 Task: Find connections with filter location Piraeus with filter topic #marketing with filter profile language French with filter current company InfoBeans with filter school PES College of Engineering, Mandya with filter industry Communications Equipment Manufacturing with filter service category Nature Photography with filter keywords title Nurse Practitioner
Action: Mouse moved to (270, 187)
Screenshot: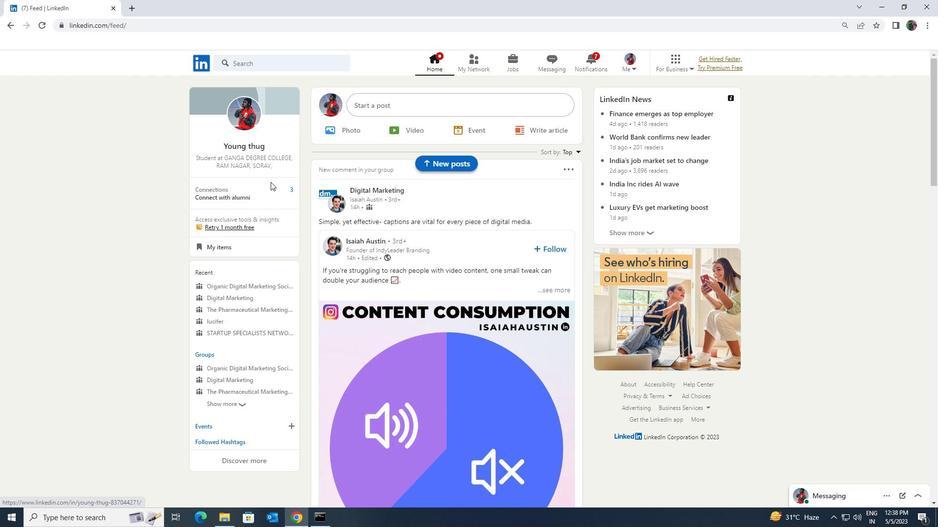 
Action: Mouse pressed left at (270, 187)
Screenshot: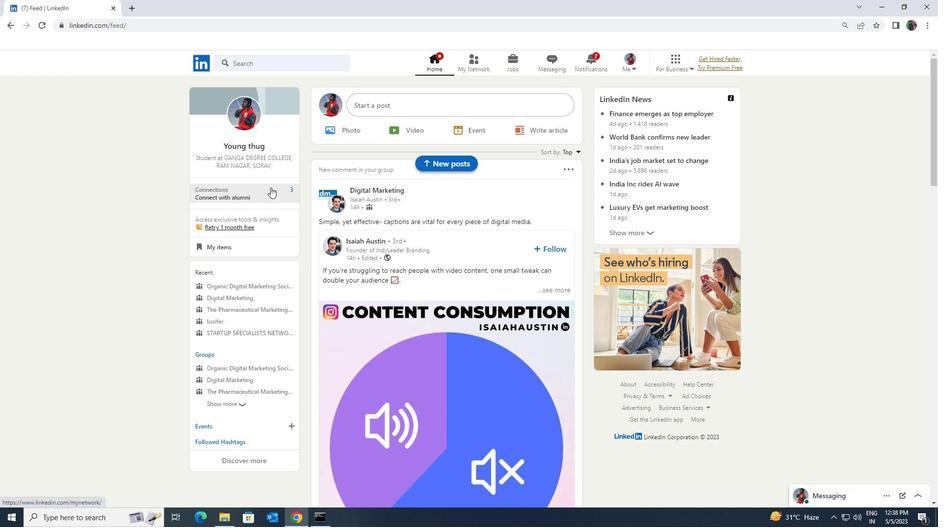 
Action: Mouse moved to (286, 118)
Screenshot: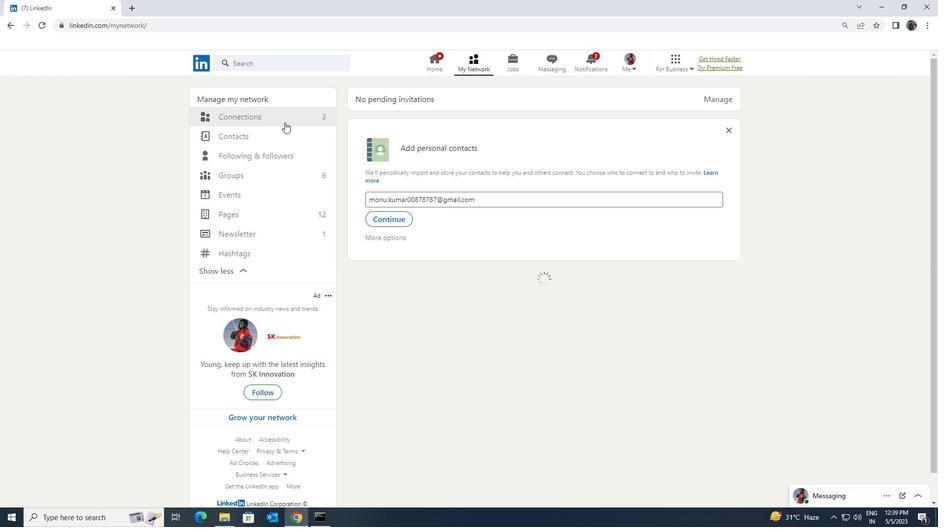 
Action: Mouse pressed left at (286, 118)
Screenshot: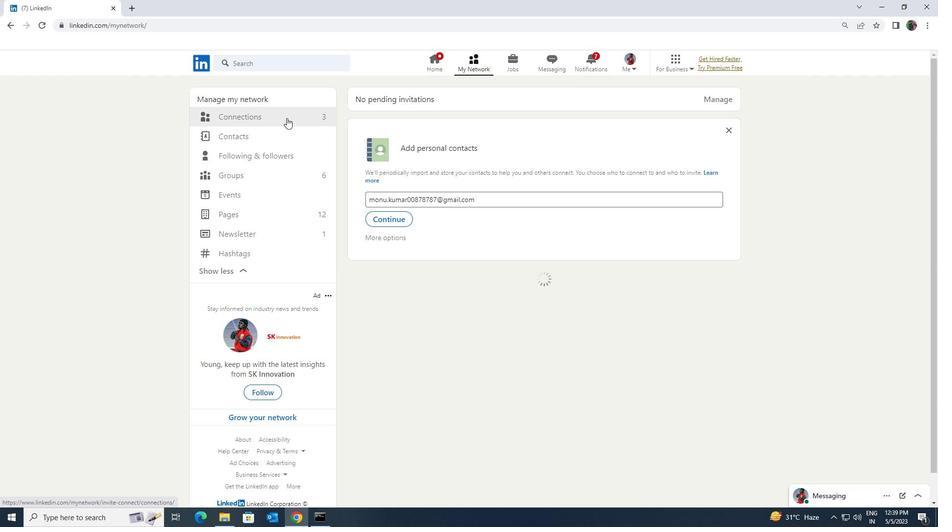 
Action: Mouse moved to (519, 118)
Screenshot: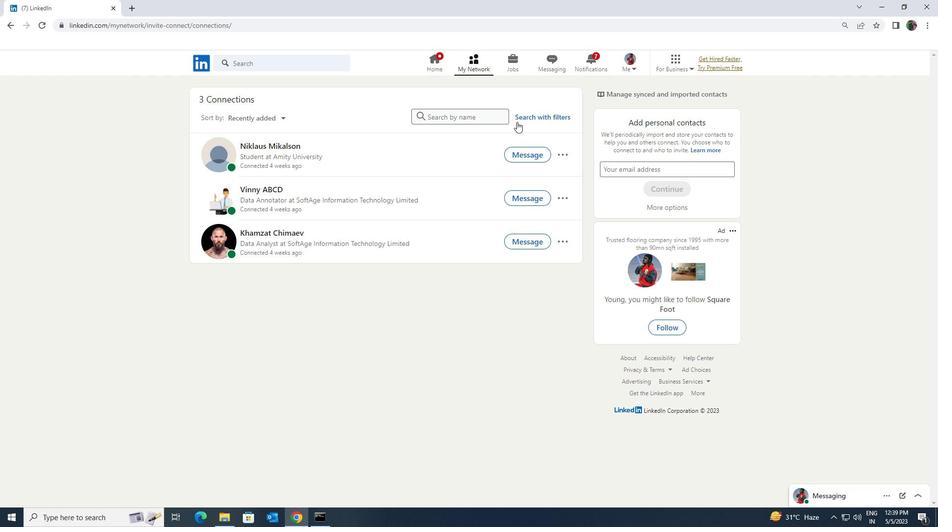 
Action: Mouse pressed left at (519, 118)
Screenshot: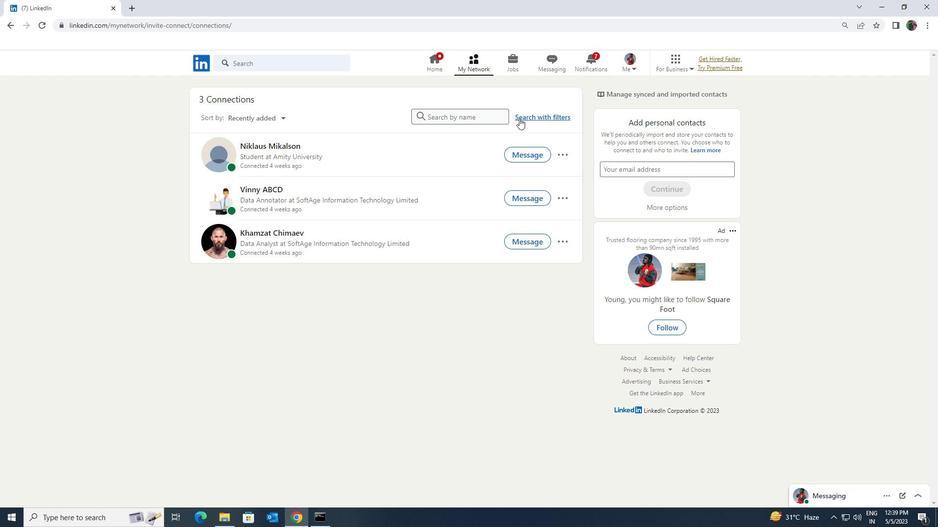 
Action: Mouse moved to (500, 91)
Screenshot: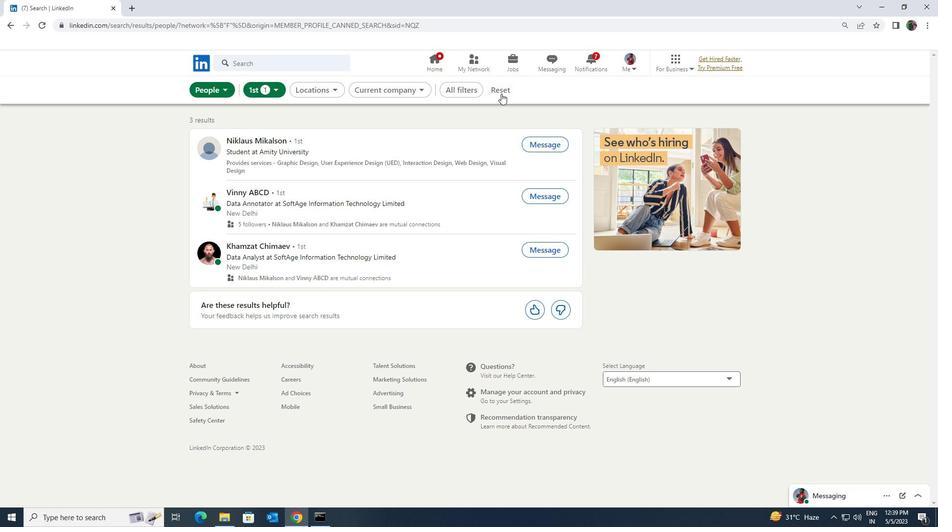 
Action: Mouse pressed left at (500, 91)
Screenshot: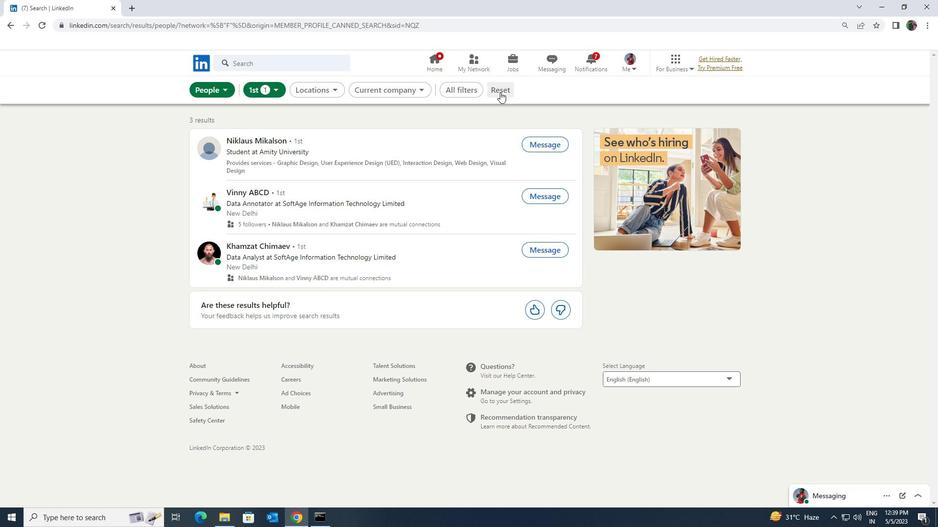 
Action: Mouse moved to (490, 88)
Screenshot: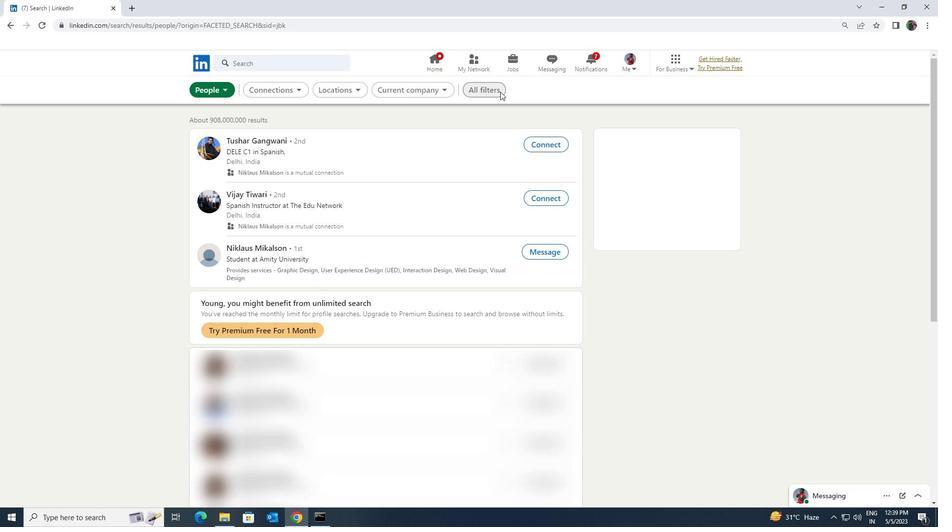 
Action: Mouse pressed left at (490, 88)
Screenshot: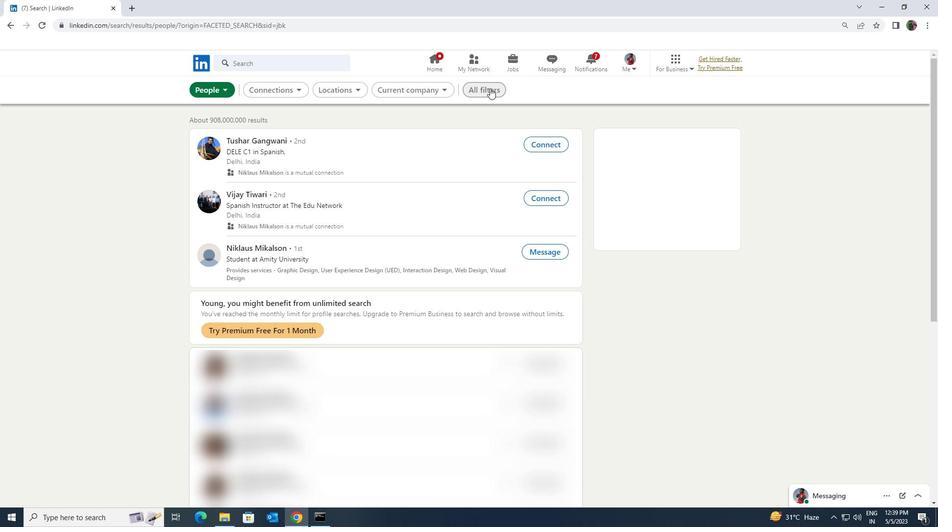 
Action: Mouse moved to (818, 385)
Screenshot: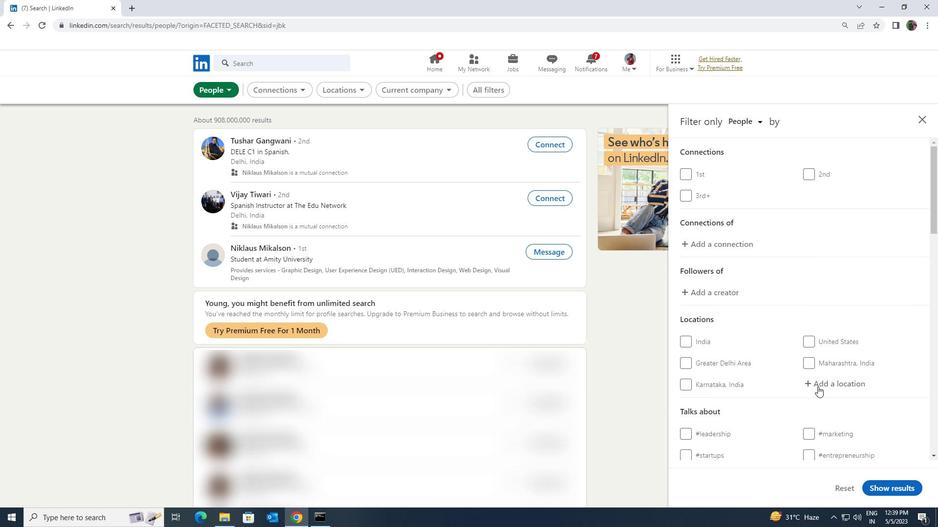 
Action: Mouse pressed left at (818, 385)
Screenshot: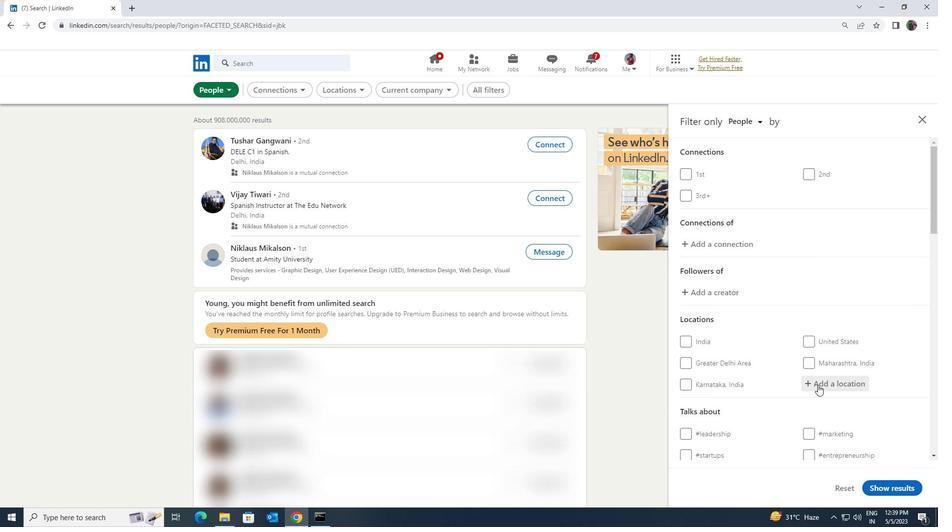 
Action: Key pressed <Key.shift><Key.shift><Key.shift><Key.shift>PIRAEU
Screenshot: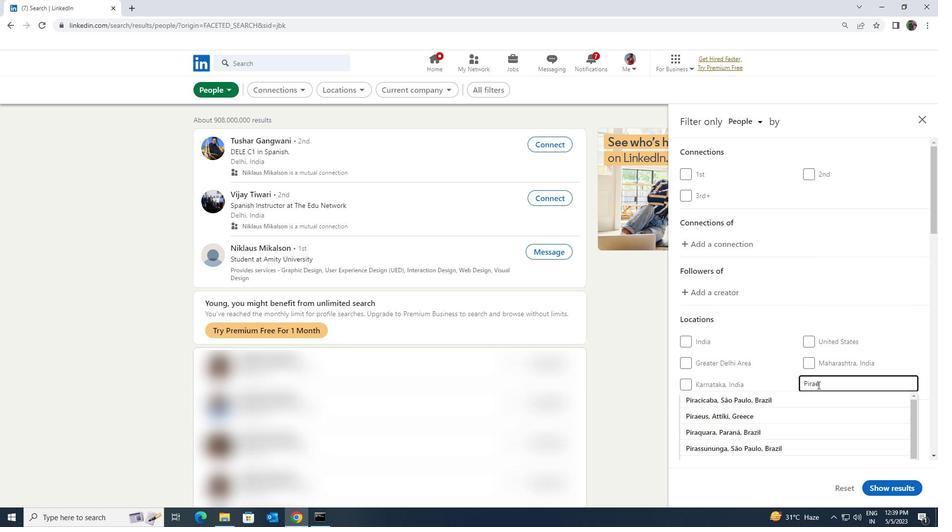 
Action: Mouse moved to (813, 395)
Screenshot: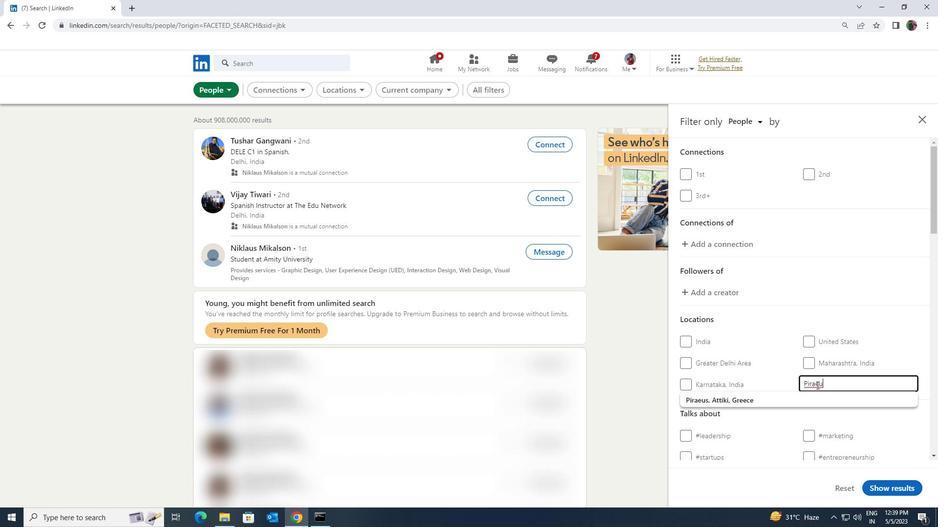 
Action: Mouse pressed left at (813, 395)
Screenshot: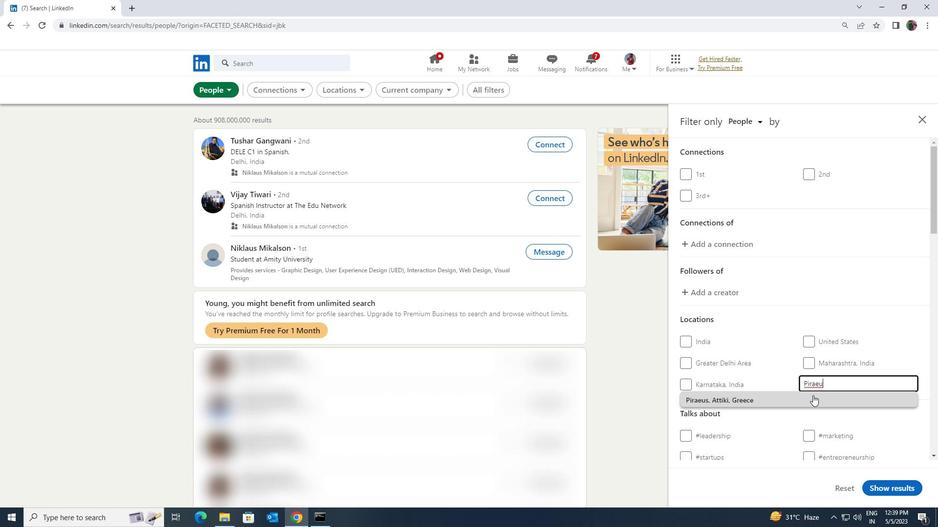 
Action: Mouse scrolled (813, 395) with delta (0, 0)
Screenshot: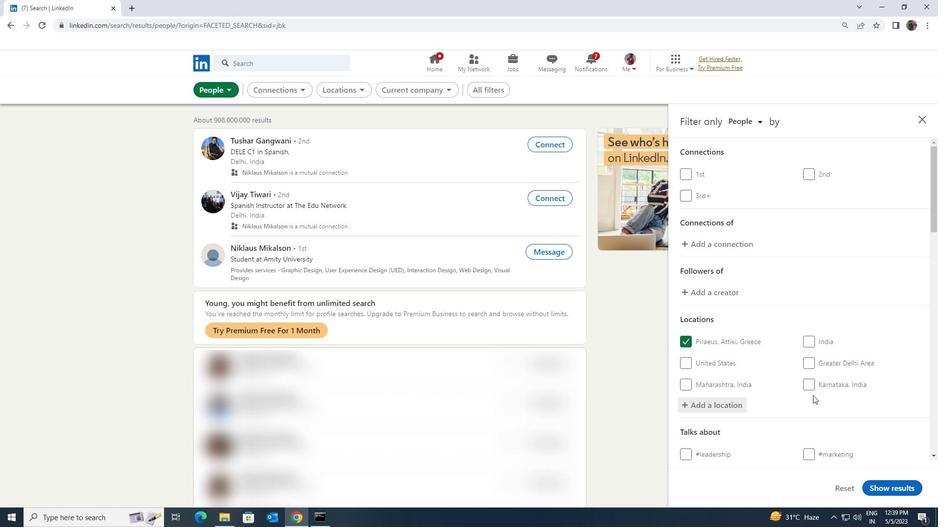 
Action: Mouse scrolled (813, 395) with delta (0, 0)
Screenshot: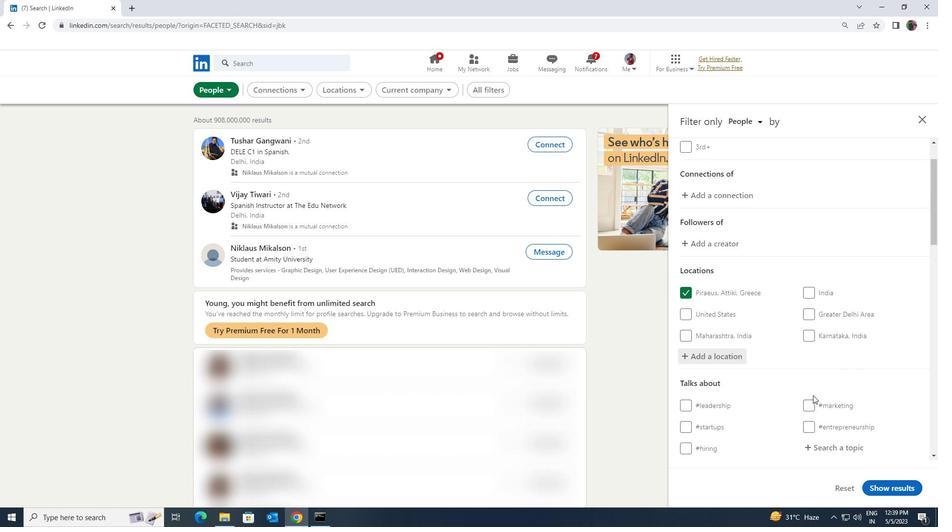 
Action: Mouse moved to (812, 394)
Screenshot: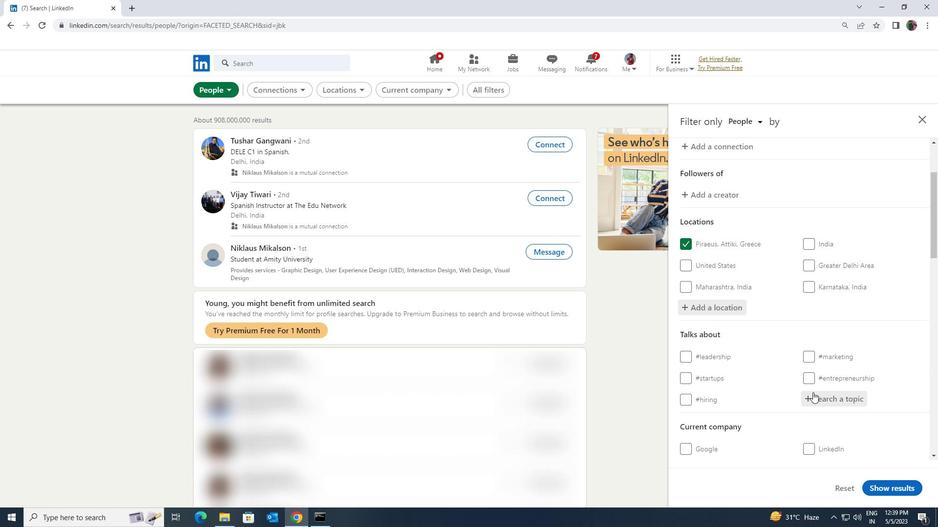 
Action: Mouse pressed left at (812, 394)
Screenshot: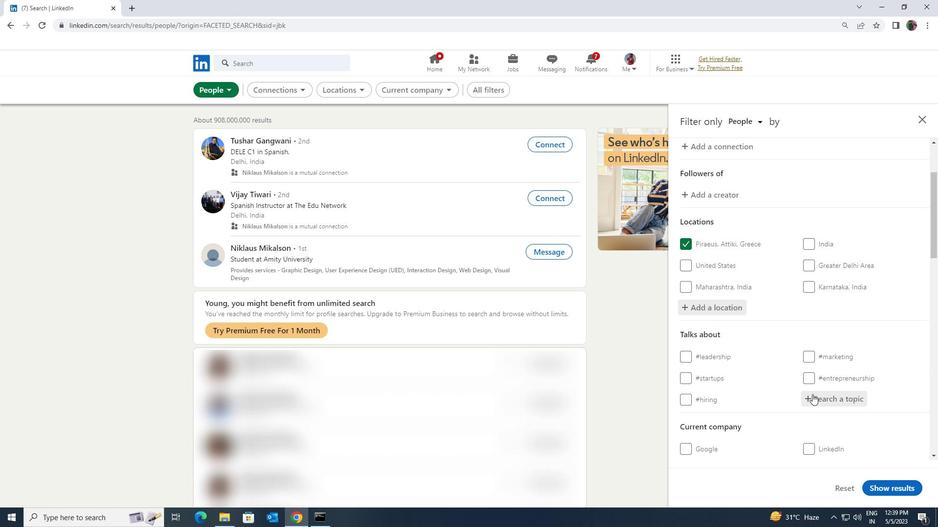 
Action: Key pressed <Key.shift><Key.shift>MARKETING
Screenshot: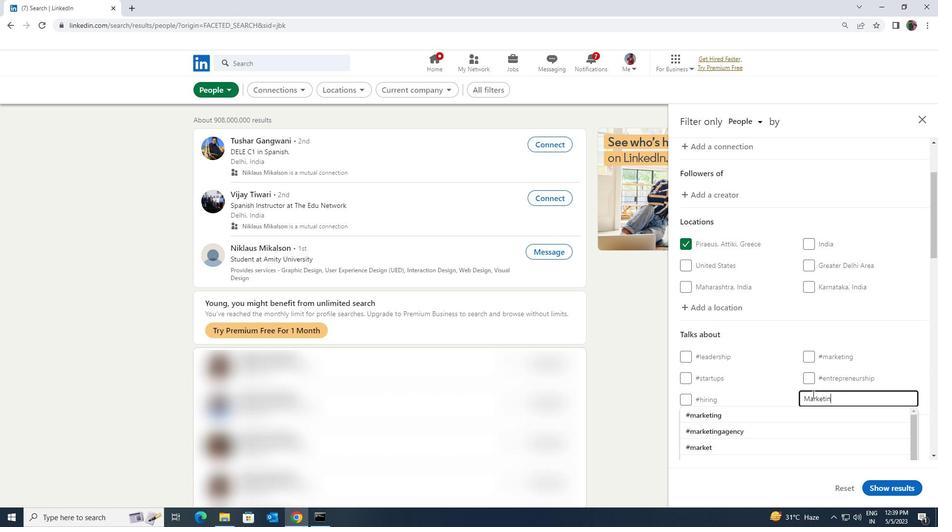 
Action: Mouse moved to (810, 409)
Screenshot: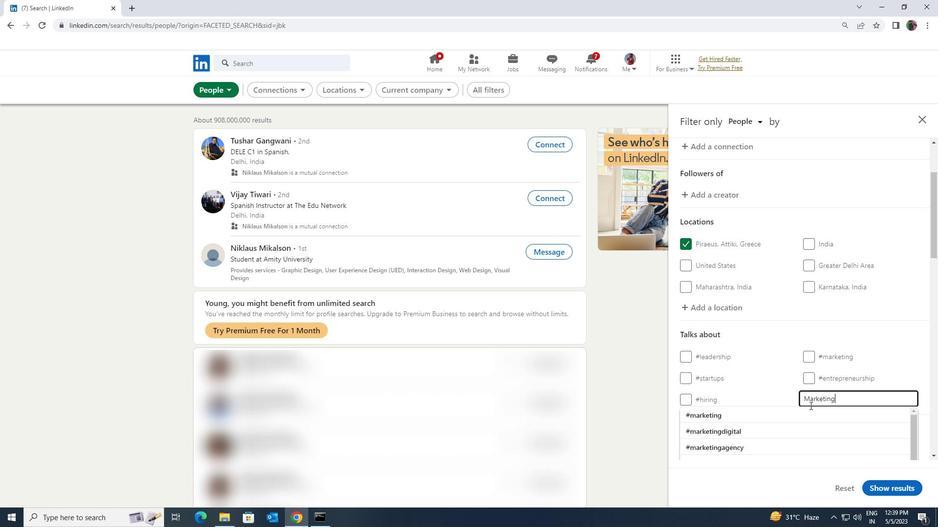 
Action: Mouse pressed left at (810, 409)
Screenshot: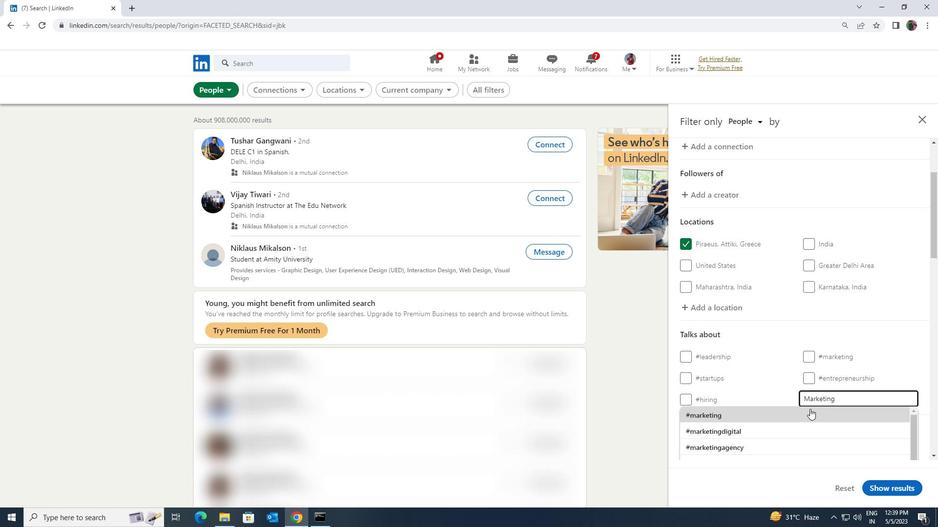 
Action: Mouse scrolled (810, 409) with delta (0, 0)
Screenshot: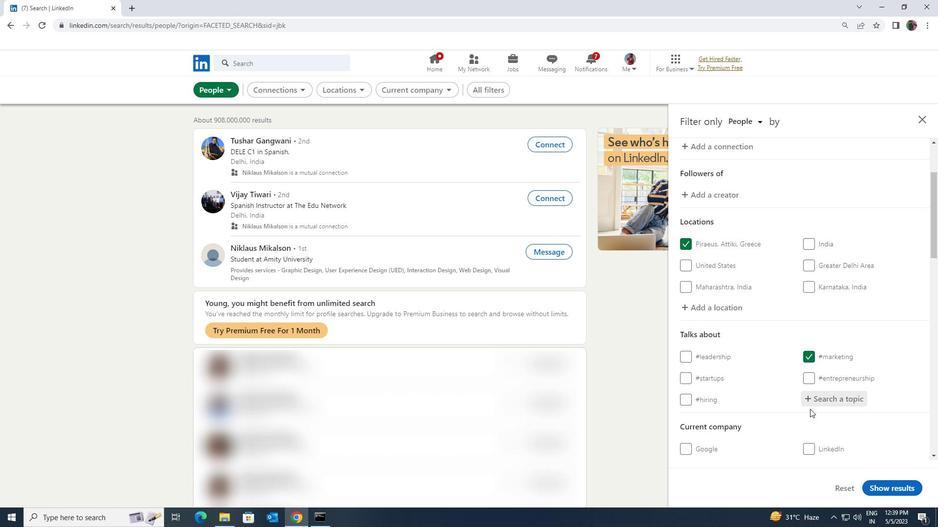 
Action: Mouse scrolled (810, 409) with delta (0, 0)
Screenshot: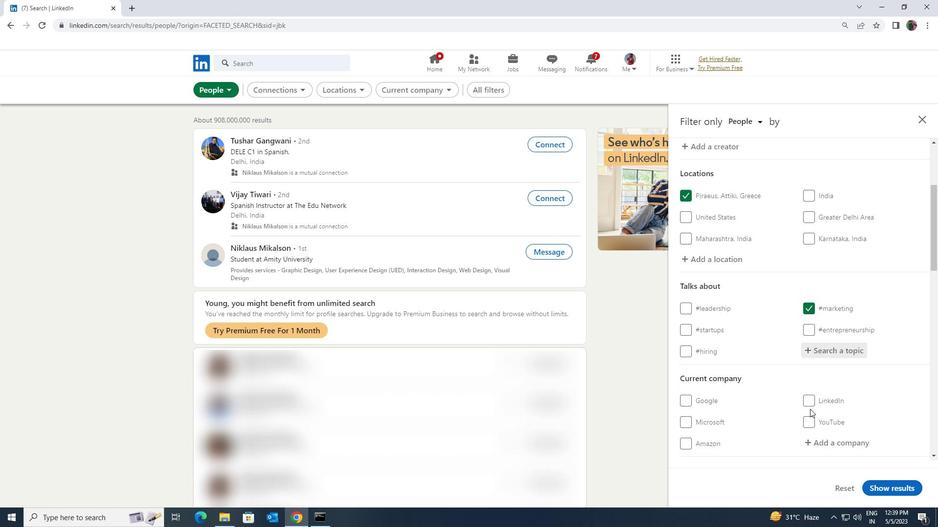 
Action: Mouse scrolled (810, 409) with delta (0, 0)
Screenshot: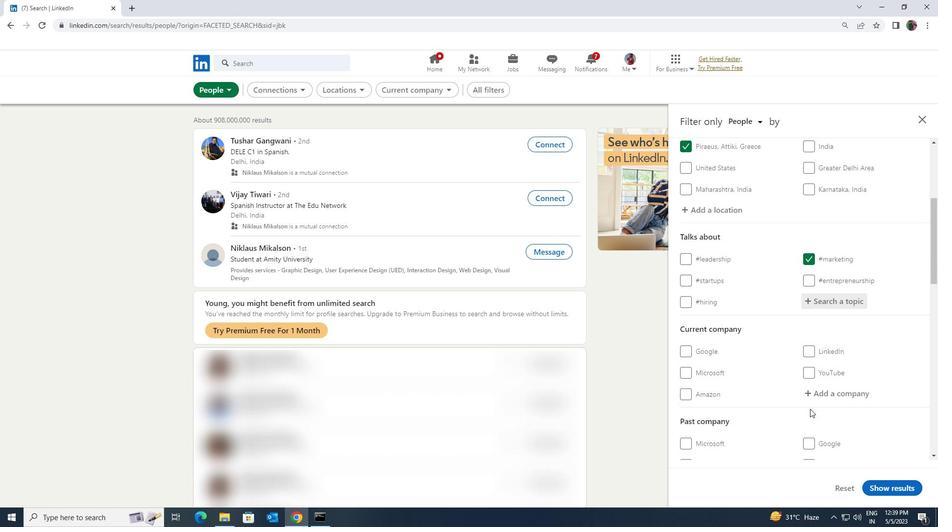 
Action: Mouse scrolled (810, 409) with delta (0, 0)
Screenshot: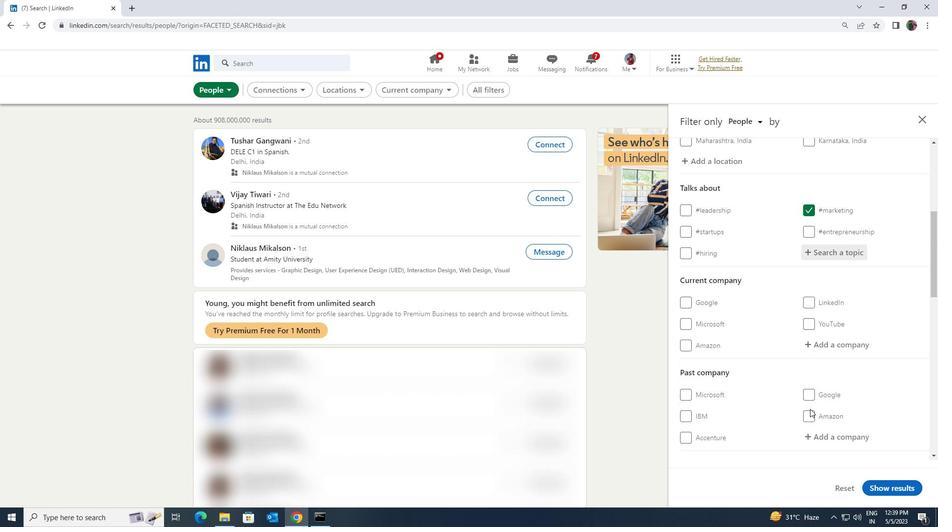 
Action: Mouse scrolled (810, 409) with delta (0, 0)
Screenshot: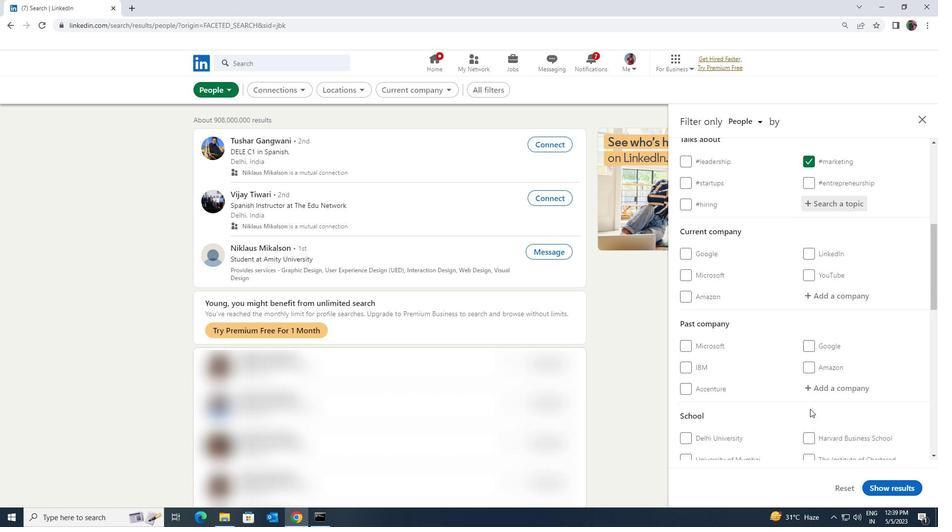 
Action: Mouse scrolled (810, 409) with delta (0, 0)
Screenshot: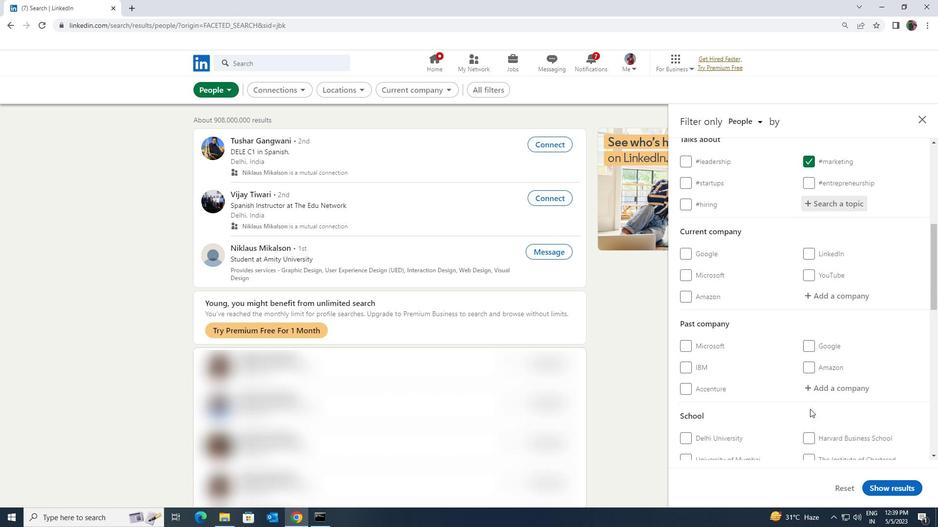 
Action: Mouse scrolled (810, 409) with delta (0, 0)
Screenshot: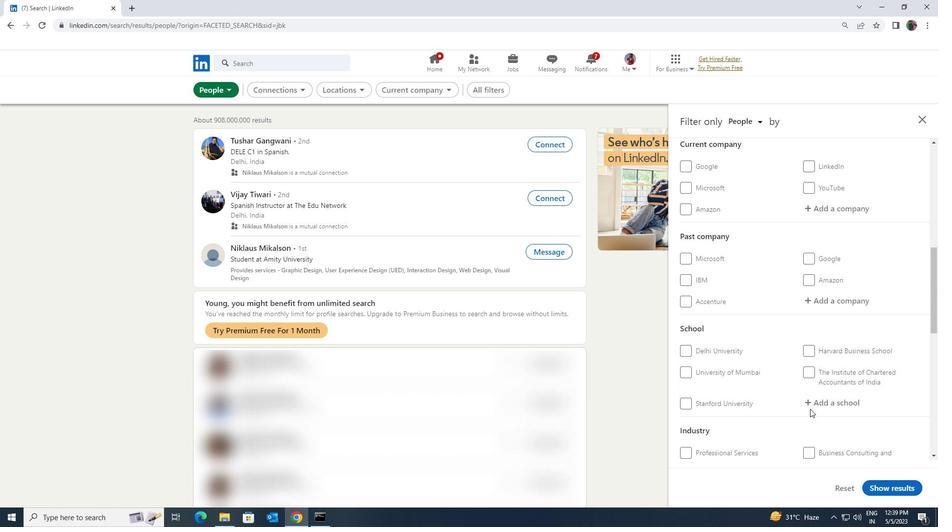 
Action: Mouse scrolled (810, 409) with delta (0, 0)
Screenshot: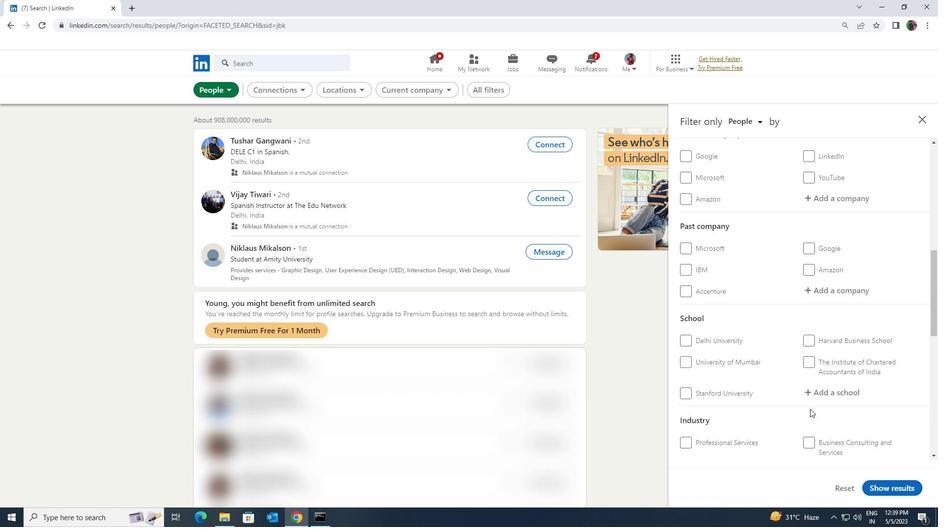 
Action: Mouse scrolled (810, 409) with delta (0, 0)
Screenshot: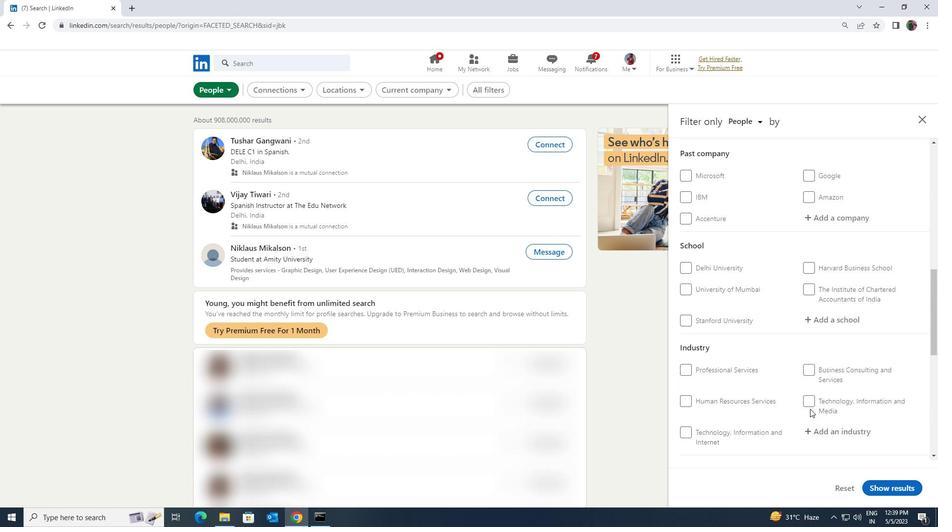 
Action: Mouse moved to (809, 414)
Screenshot: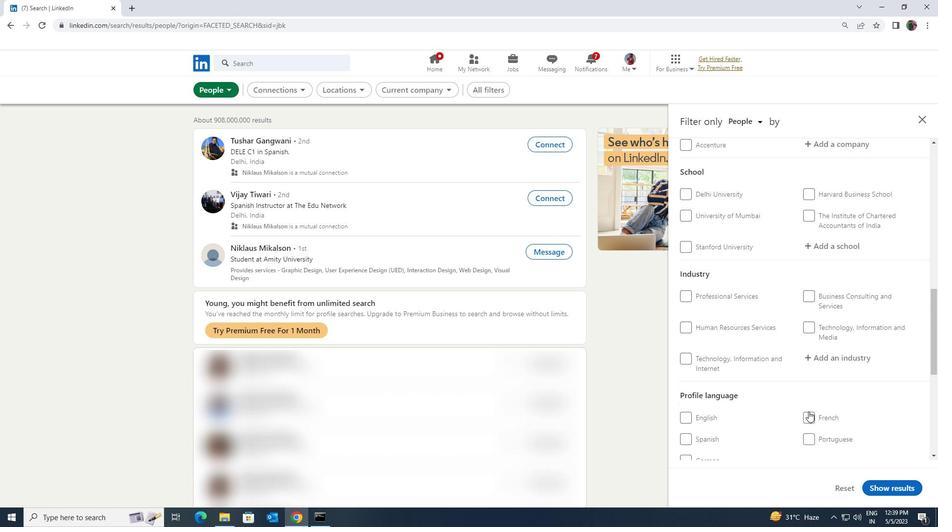 
Action: Mouse pressed left at (809, 414)
Screenshot: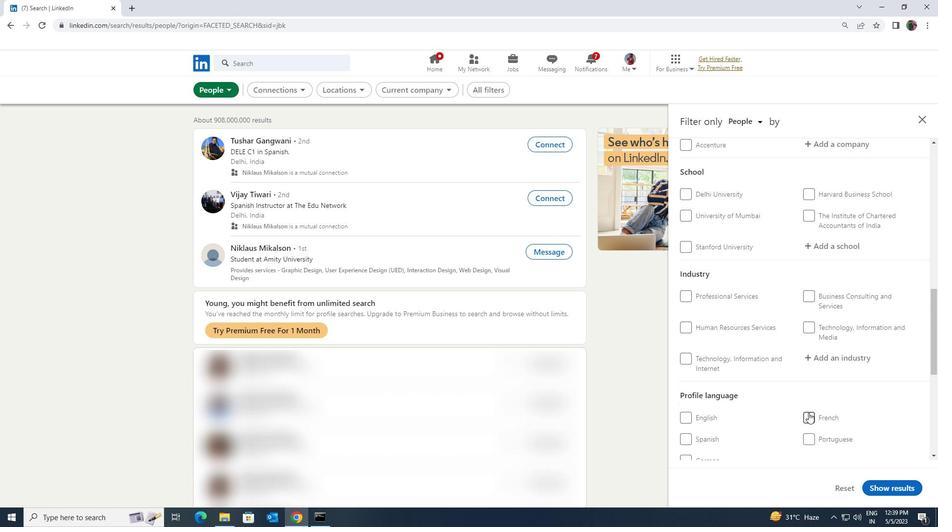 
Action: Mouse scrolled (809, 414) with delta (0, 0)
Screenshot: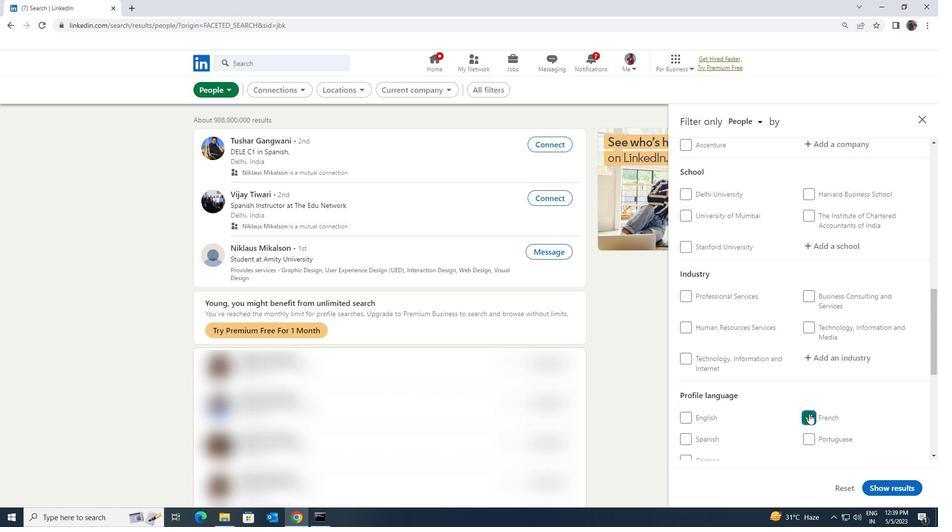 
Action: Mouse scrolled (809, 414) with delta (0, 0)
Screenshot: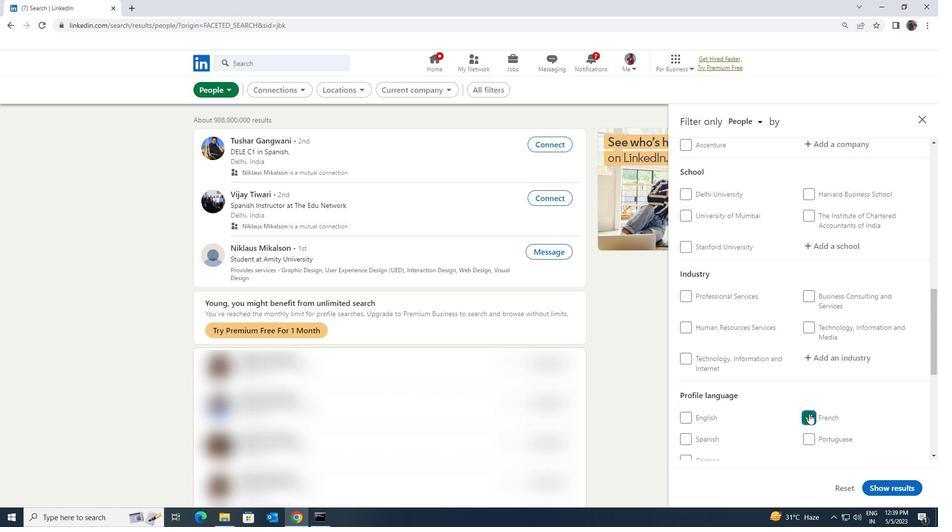 
Action: Mouse scrolled (809, 414) with delta (0, 0)
Screenshot: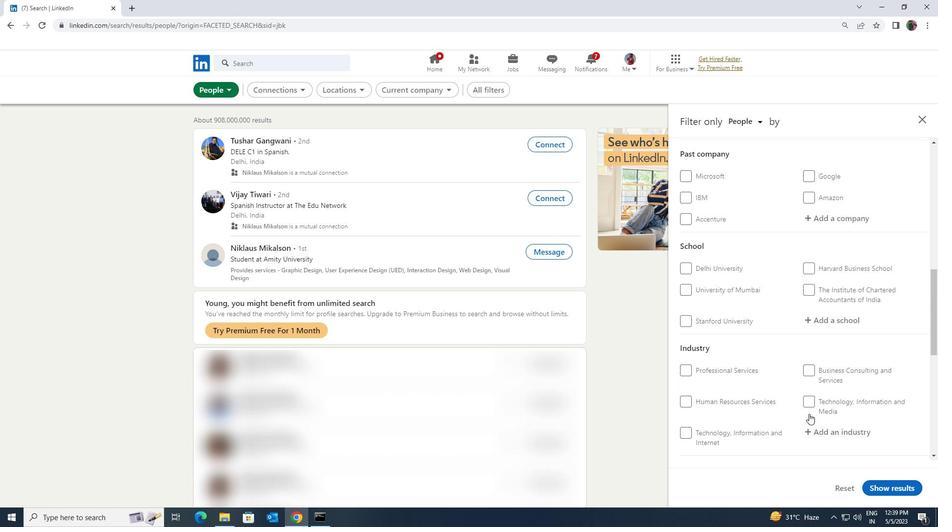 
Action: Mouse scrolled (809, 414) with delta (0, 0)
Screenshot: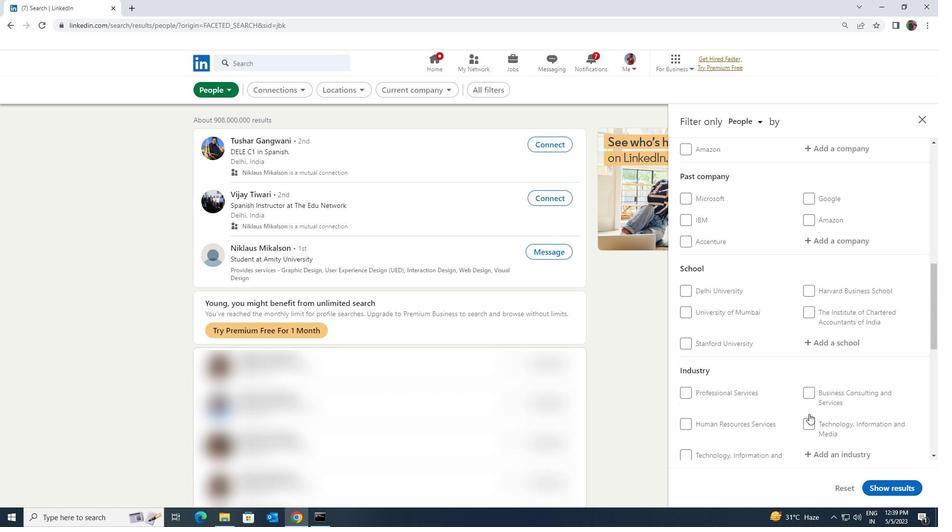 
Action: Mouse scrolled (809, 414) with delta (0, 0)
Screenshot: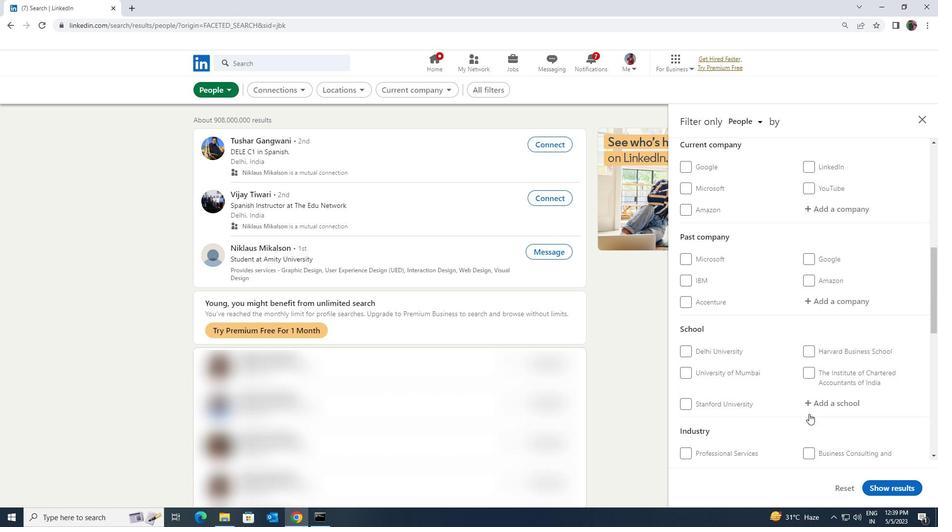 
Action: Mouse scrolled (809, 414) with delta (0, 0)
Screenshot: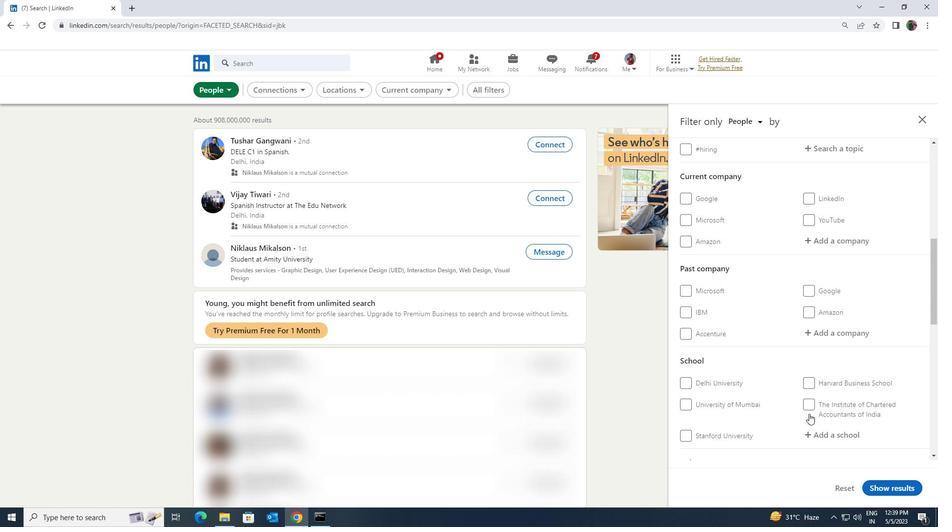 
Action: Mouse scrolled (809, 414) with delta (0, 0)
Screenshot: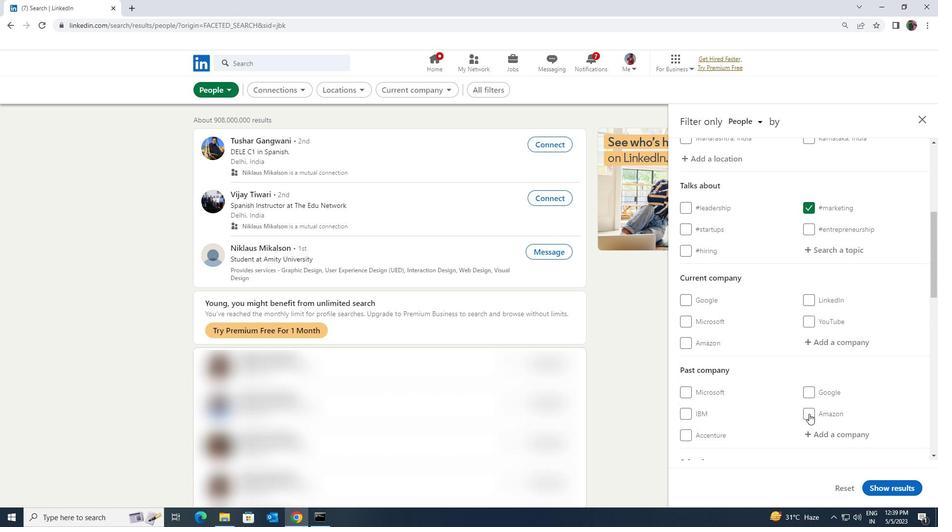 
Action: Mouse scrolled (809, 414) with delta (0, 0)
Screenshot: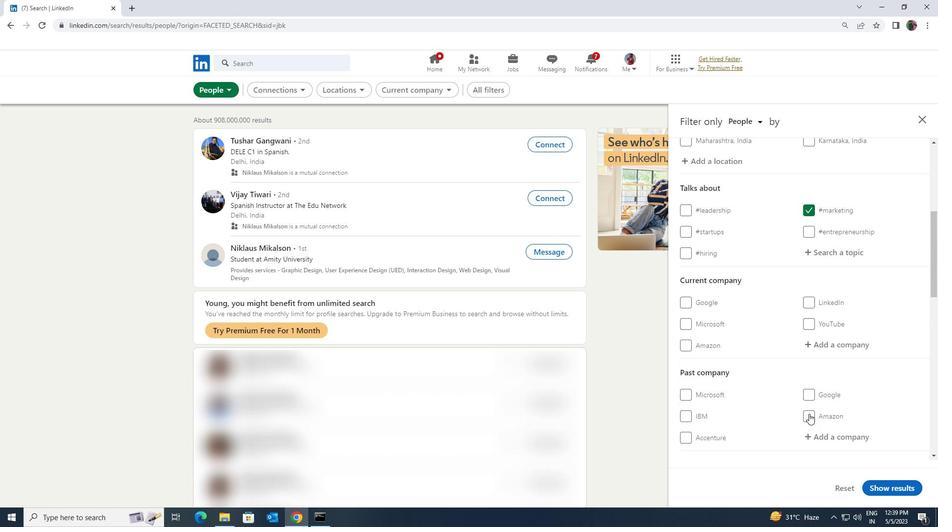 
Action: Mouse scrolled (809, 413) with delta (0, 0)
Screenshot: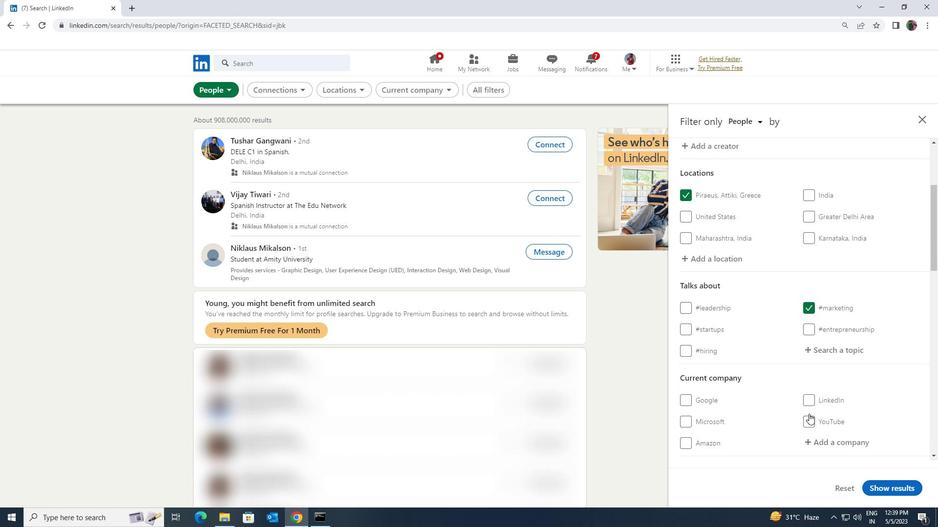 
Action: Mouse moved to (816, 396)
Screenshot: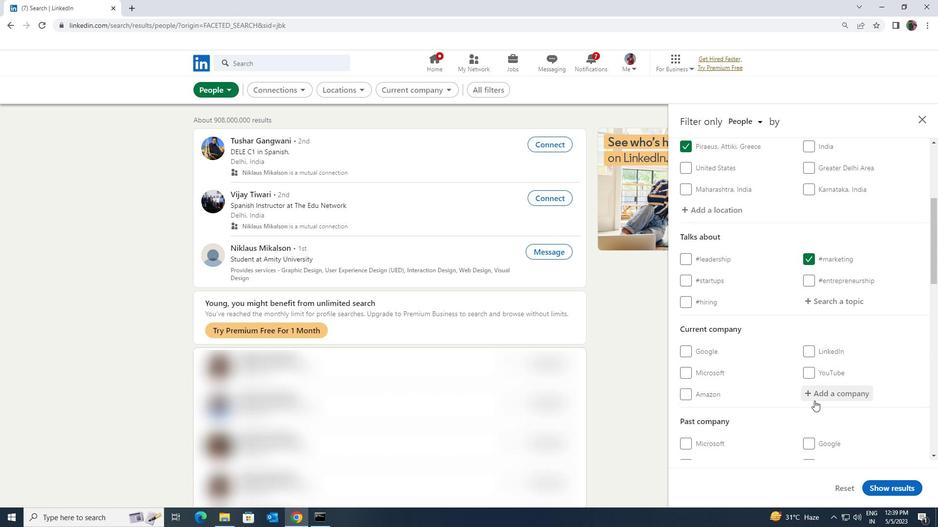 
Action: Mouse pressed left at (816, 396)
Screenshot: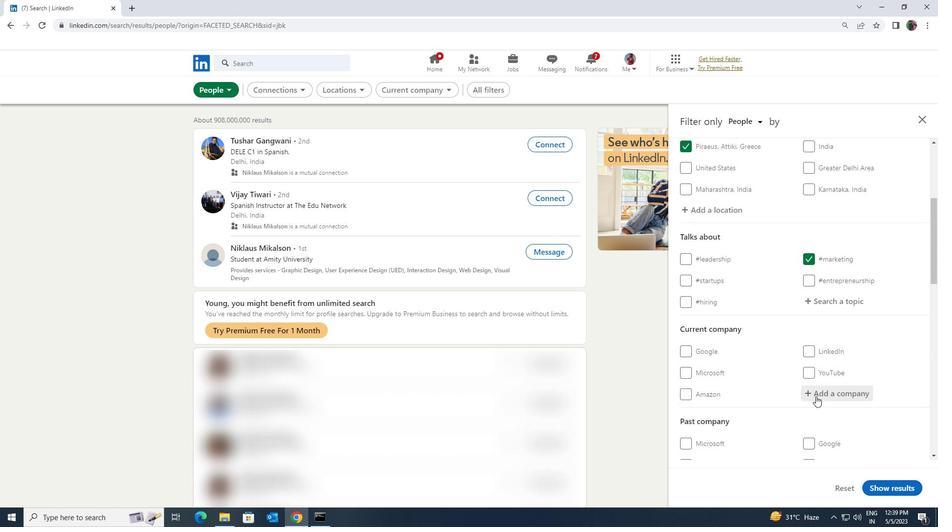 
Action: Mouse moved to (816, 396)
Screenshot: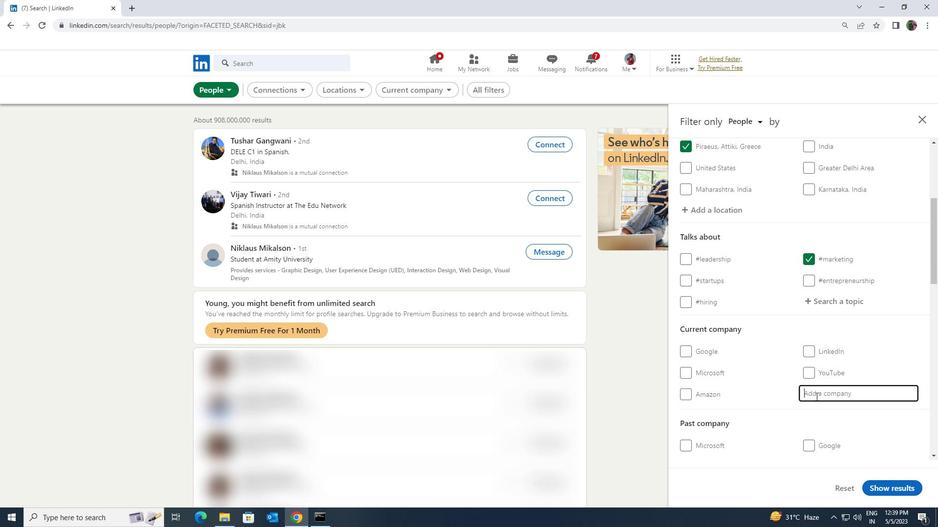 
Action: Key pressed <Key.shift><Key.shift><Key.shift><Key.shift><Key.shift><Key.shift><Key.shift><Key.shift><Key.shift>INFO<Key.shift>BEANS
Screenshot: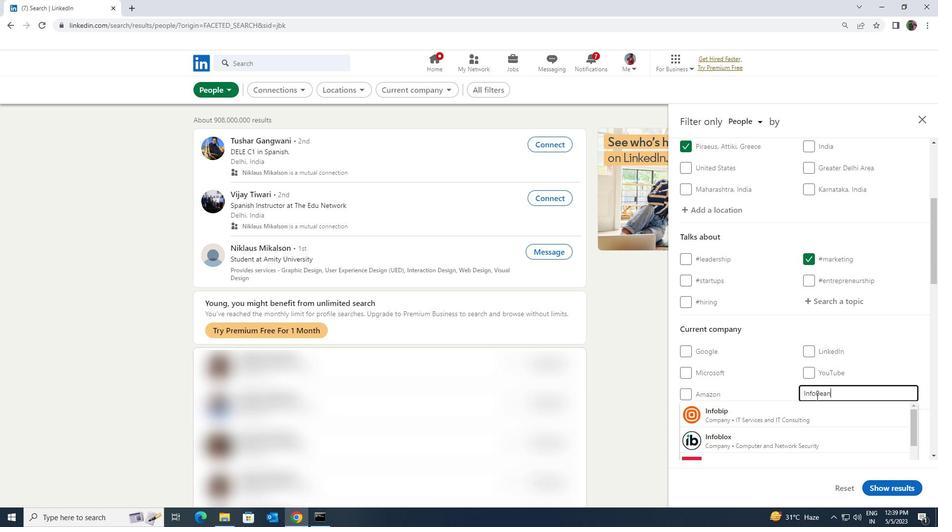 
Action: Mouse moved to (814, 405)
Screenshot: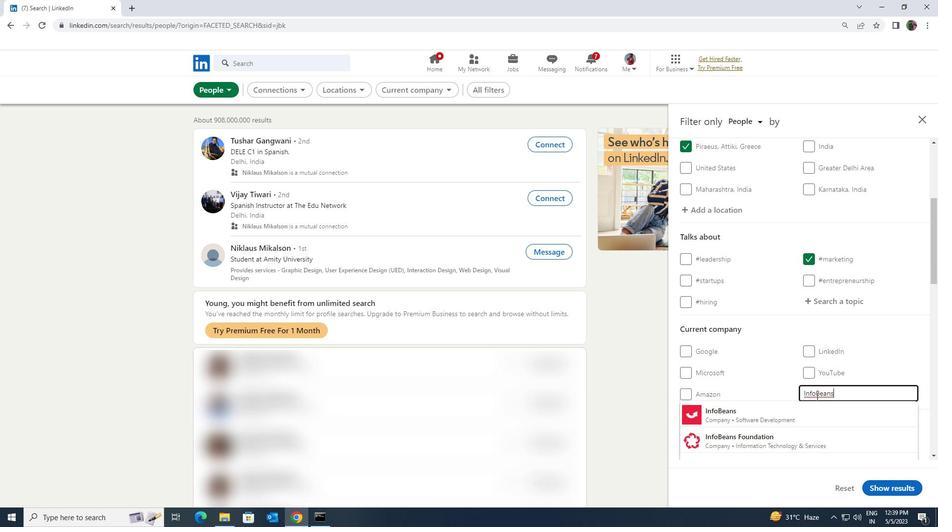 
Action: Mouse pressed left at (814, 405)
Screenshot: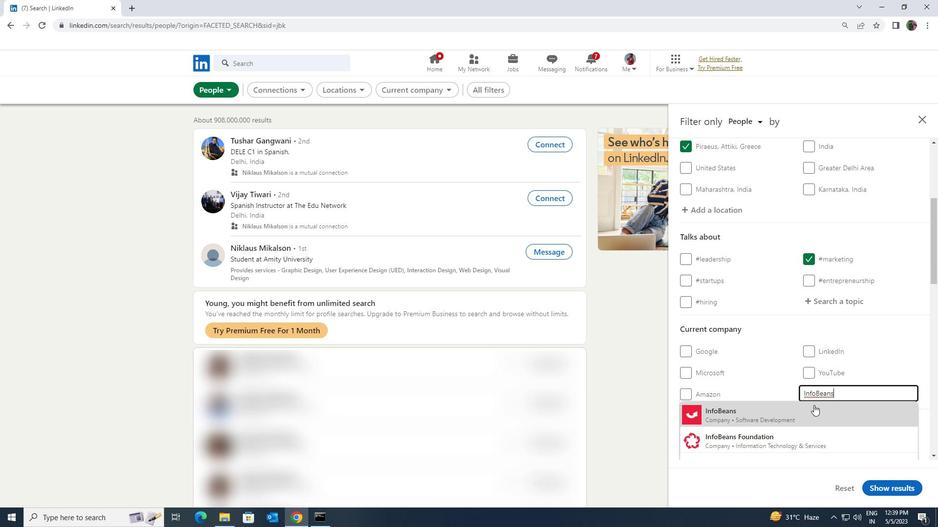 
Action: Mouse moved to (814, 405)
Screenshot: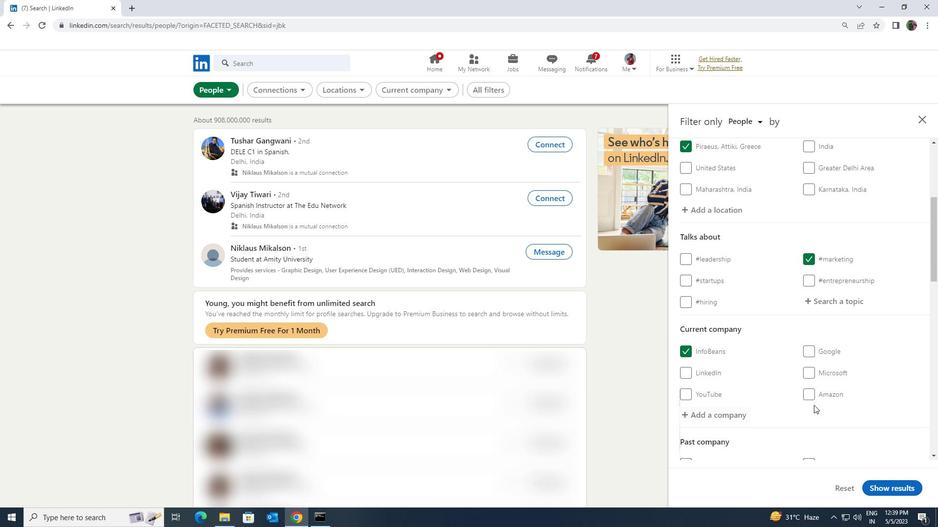 
Action: Mouse scrolled (814, 405) with delta (0, 0)
Screenshot: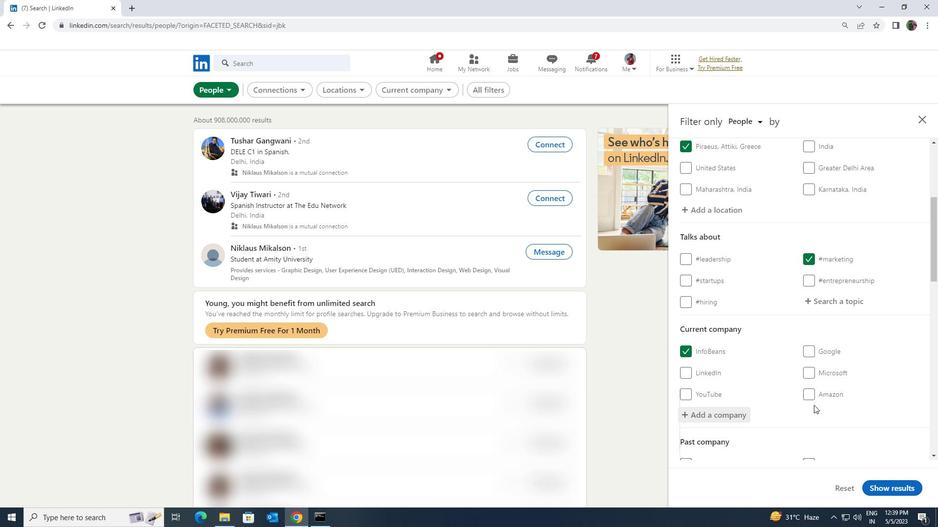 
Action: Mouse scrolled (814, 405) with delta (0, 0)
Screenshot: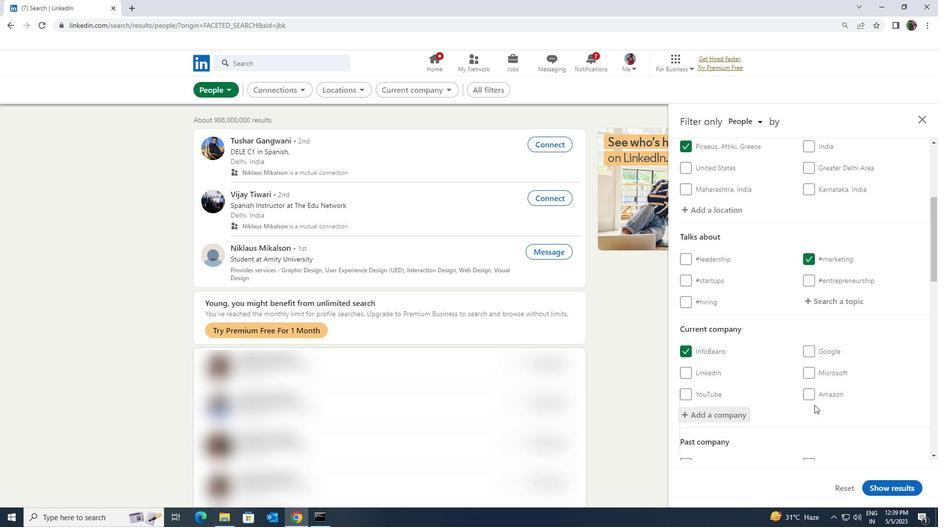 
Action: Mouse moved to (815, 403)
Screenshot: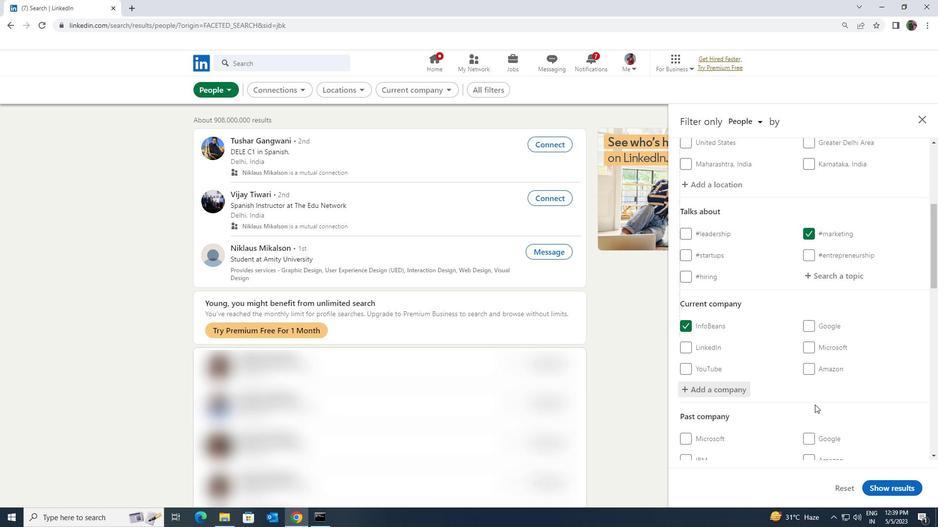 
Action: Mouse scrolled (815, 402) with delta (0, 0)
Screenshot: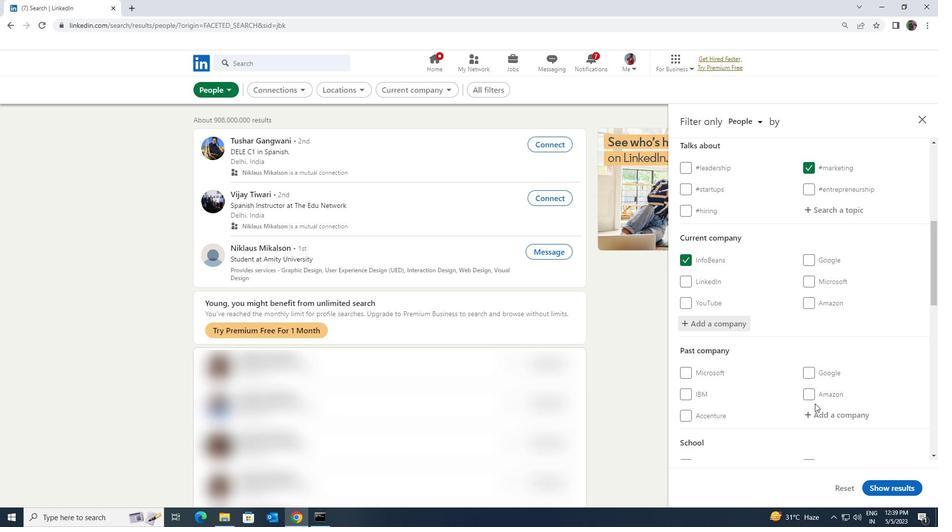 
Action: Mouse scrolled (815, 402) with delta (0, 0)
Screenshot: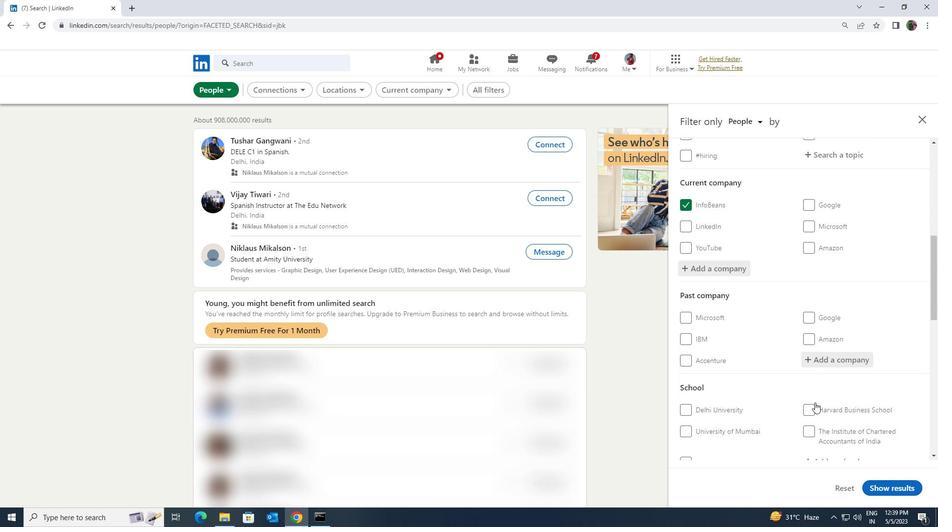 
Action: Mouse moved to (815, 408)
Screenshot: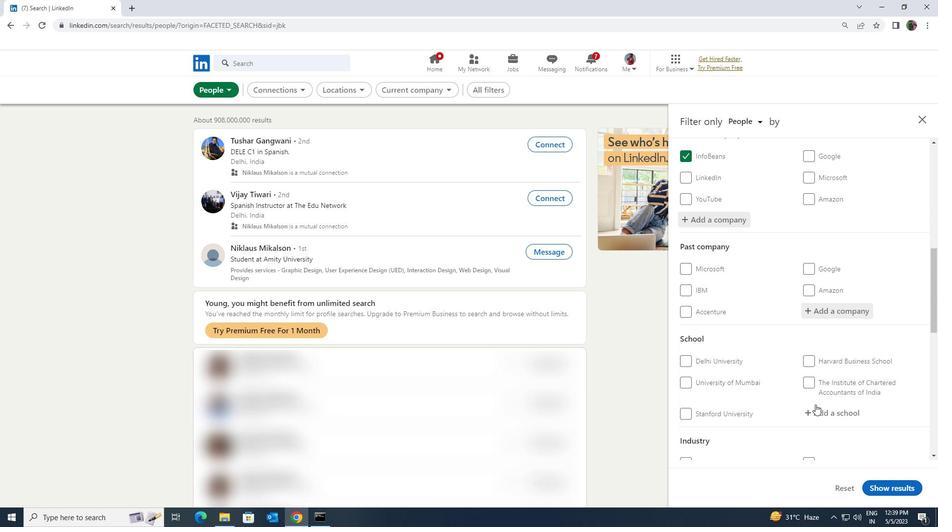 
Action: Mouse pressed left at (815, 408)
Screenshot: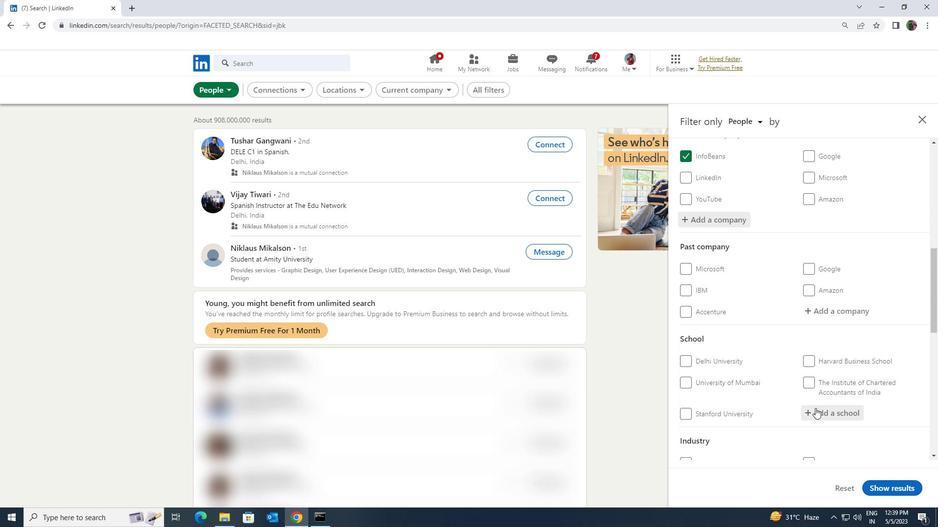 
Action: Key pressed <Key.shift><Key.shift><Key.shift>PES<Key.space><Key.shift>COLLEGE<Key.space>OF<Key.space><Key.shift>ENGINEERING
Screenshot: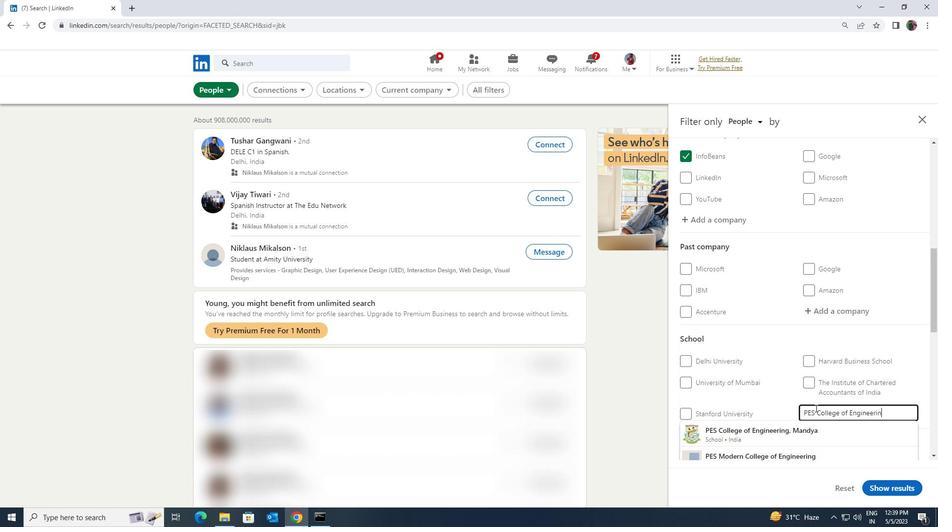 
Action: Mouse moved to (814, 432)
Screenshot: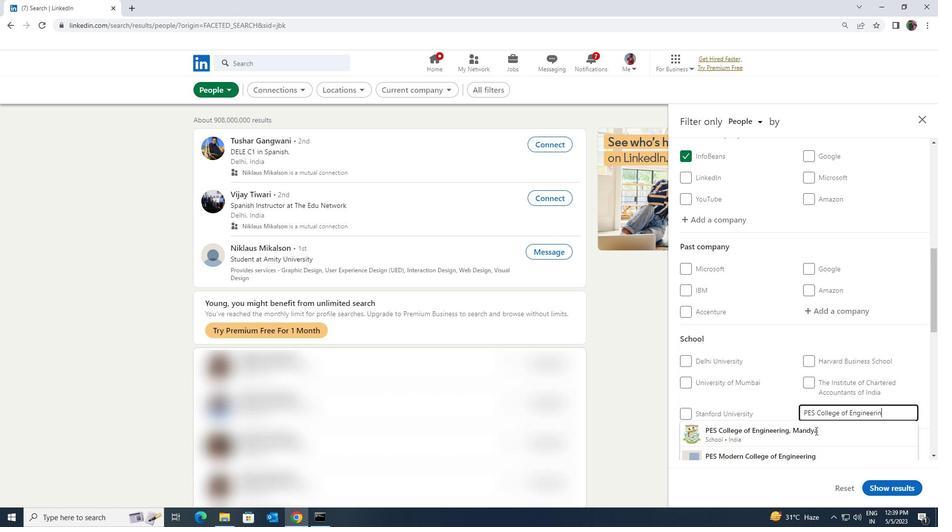 
Action: Mouse pressed left at (814, 432)
Screenshot: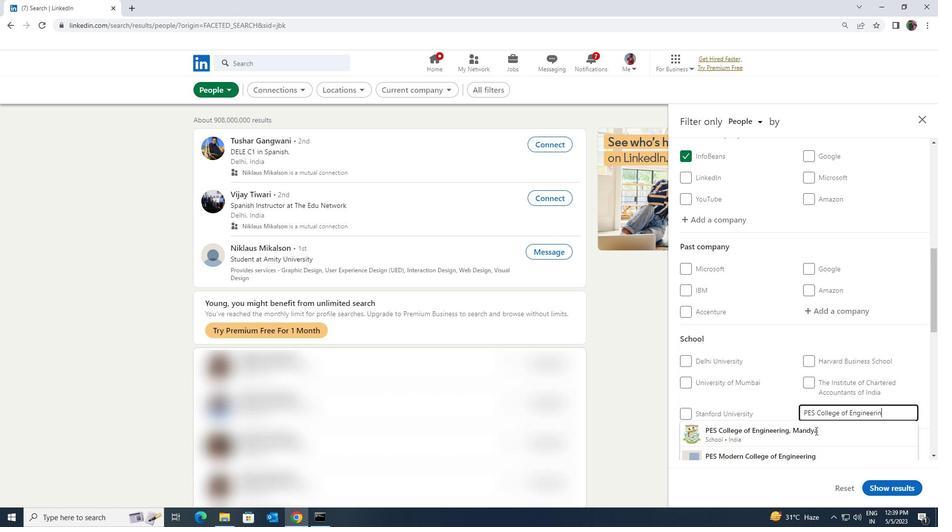 
Action: Mouse pressed left at (814, 432)
Screenshot: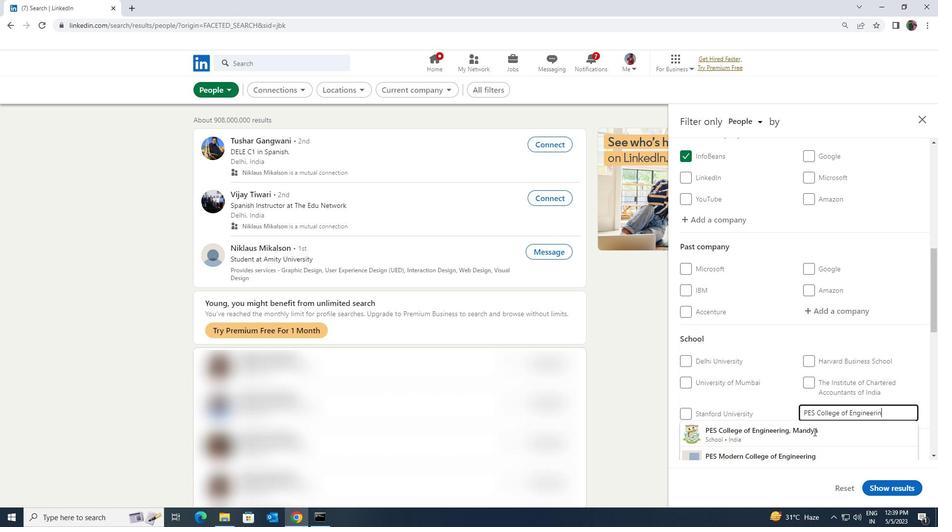 
Action: Mouse moved to (817, 431)
Screenshot: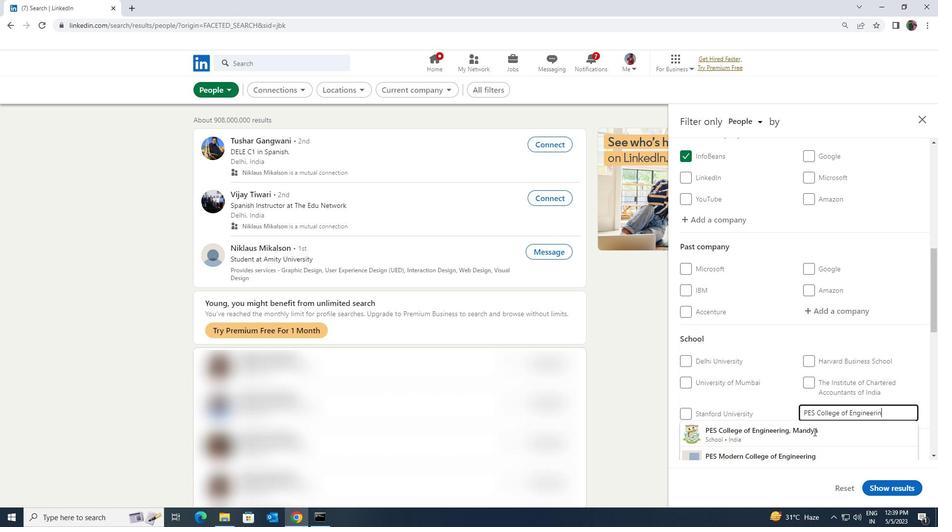 
Action: Mouse pressed left at (817, 431)
Screenshot: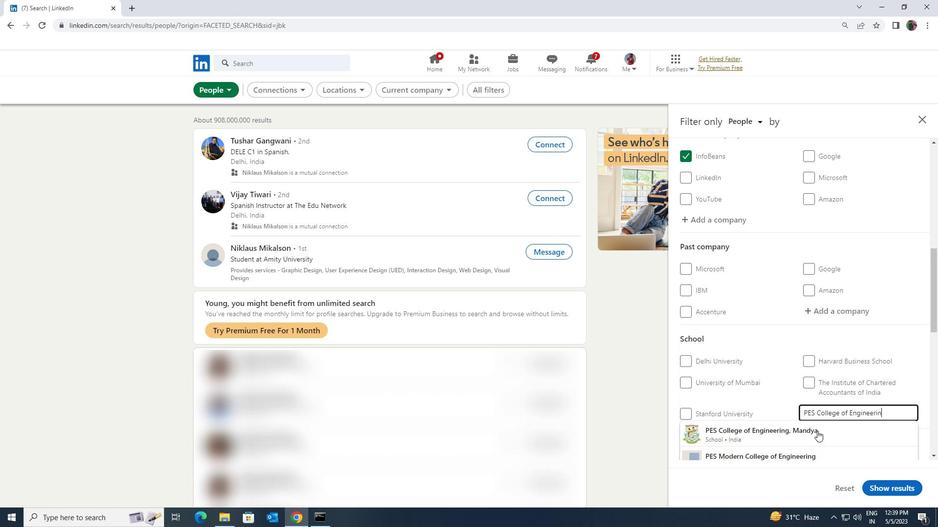 
Action: Mouse scrolled (817, 431) with delta (0, 0)
Screenshot: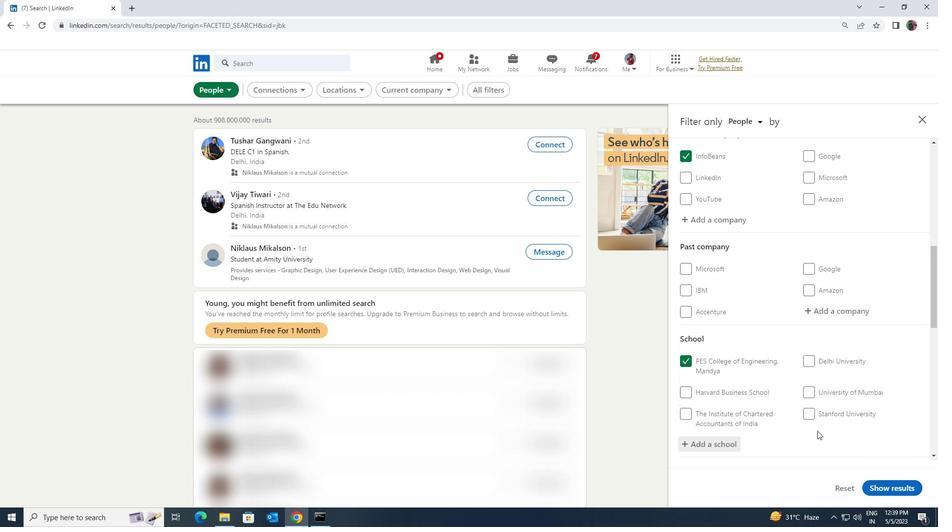 
Action: Mouse scrolled (817, 431) with delta (0, 0)
Screenshot: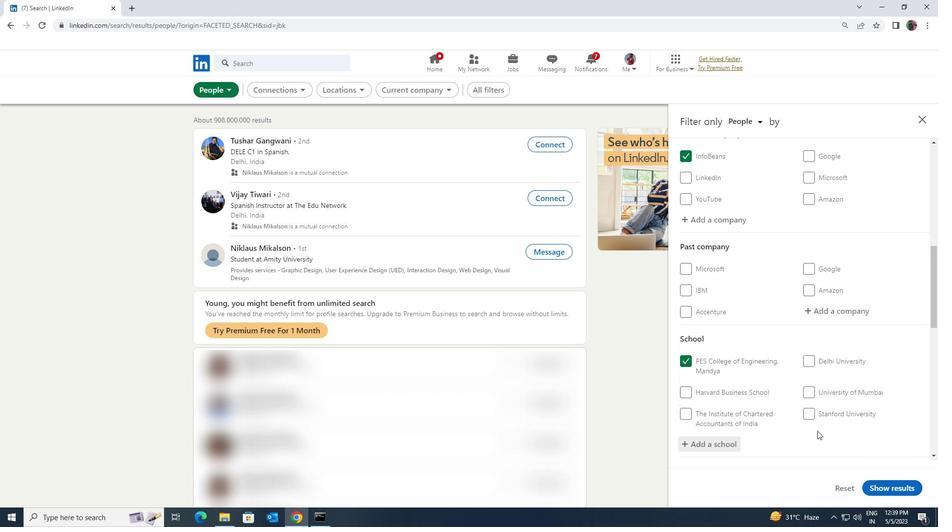 
Action: Mouse moved to (818, 430)
Screenshot: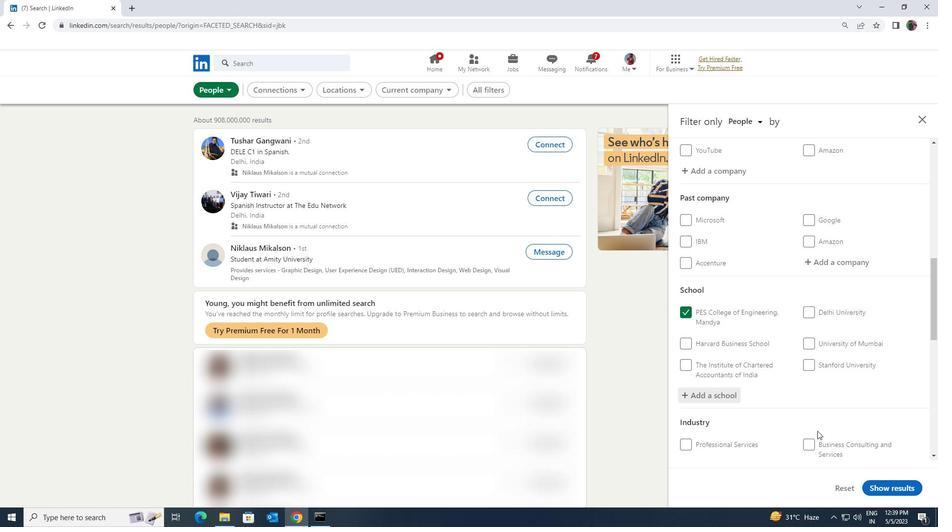 
Action: Mouse scrolled (818, 430) with delta (0, 0)
Screenshot: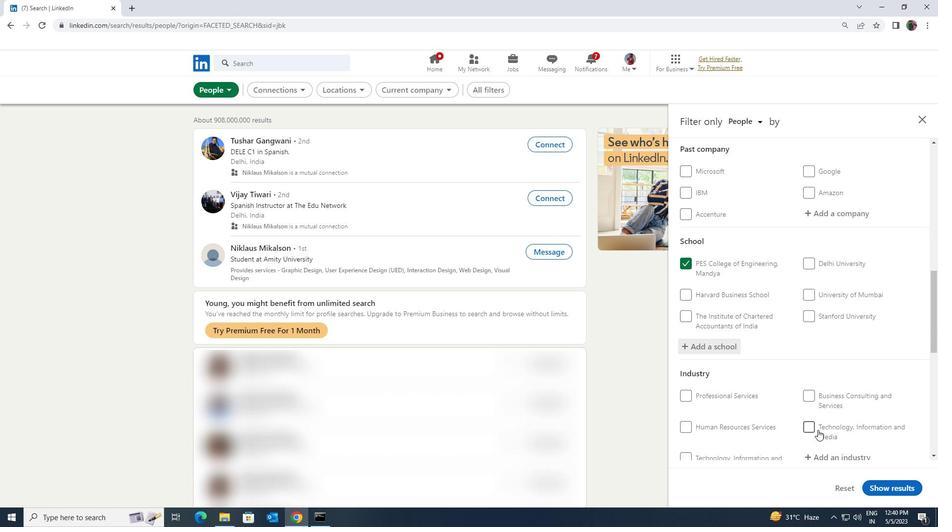 
Action: Mouse moved to (817, 409)
Screenshot: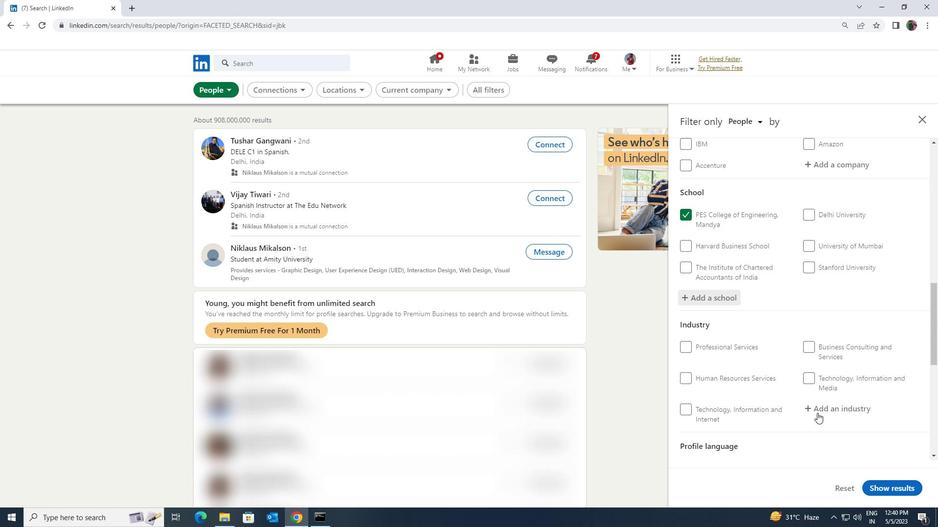 
Action: Mouse pressed left at (817, 409)
Screenshot: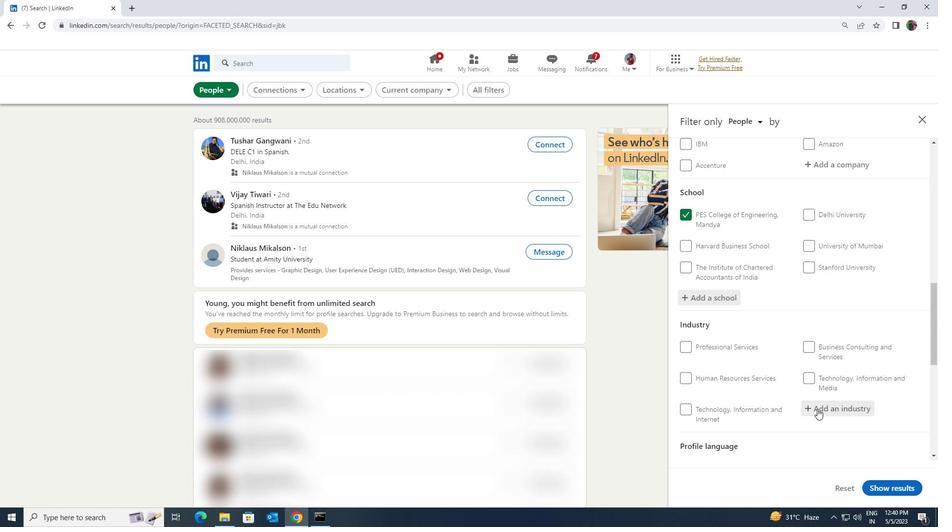 
Action: Mouse moved to (816, 409)
Screenshot: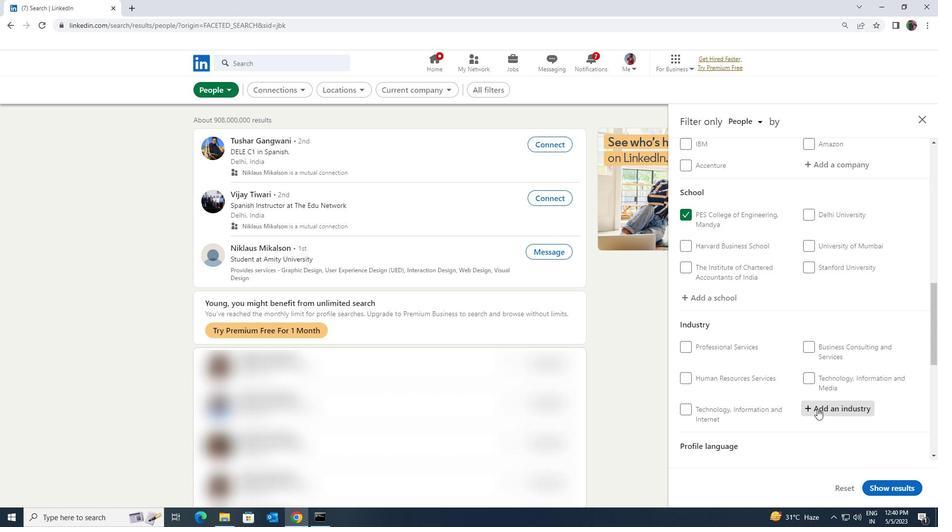 
Action: Key pressed <Key.shift><Key.shift><Key.shift><Key.shift><Key.shift><Key.shift>COMMUNICATIONS<Key.space><Key.shift>EQUIP
Screenshot: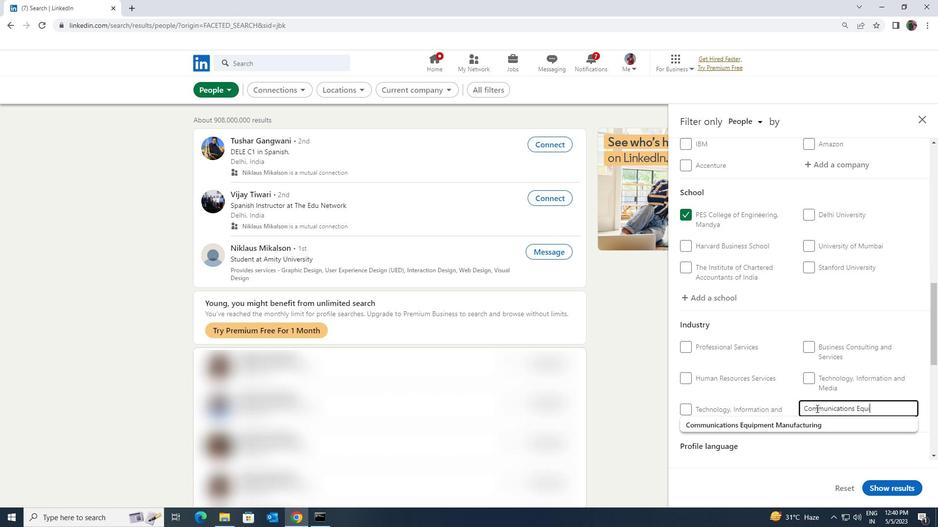 
Action: Mouse moved to (819, 421)
Screenshot: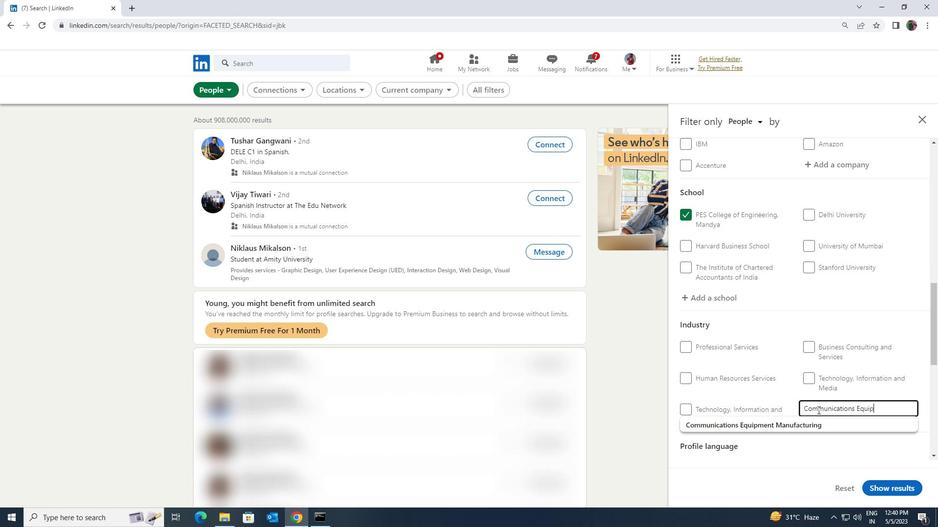
Action: Mouse pressed left at (819, 421)
Screenshot: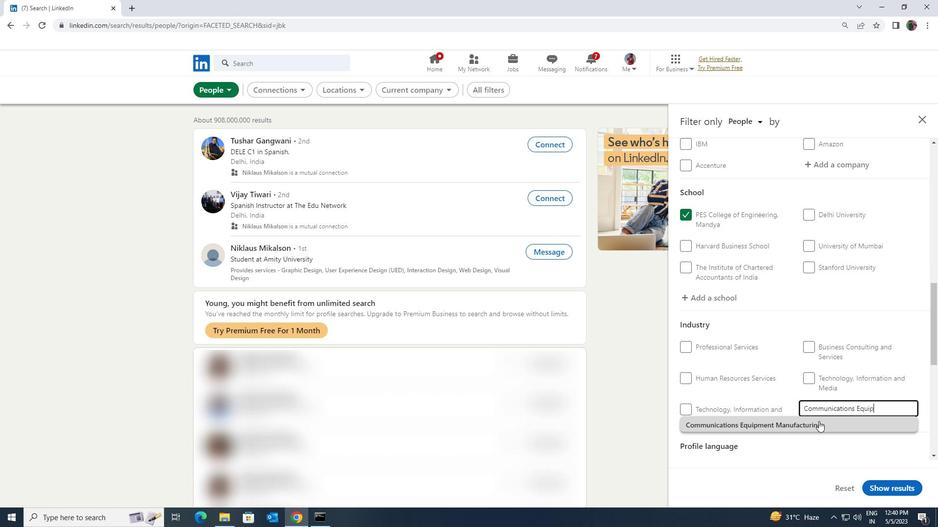 
Action: Mouse scrolled (819, 421) with delta (0, 0)
Screenshot: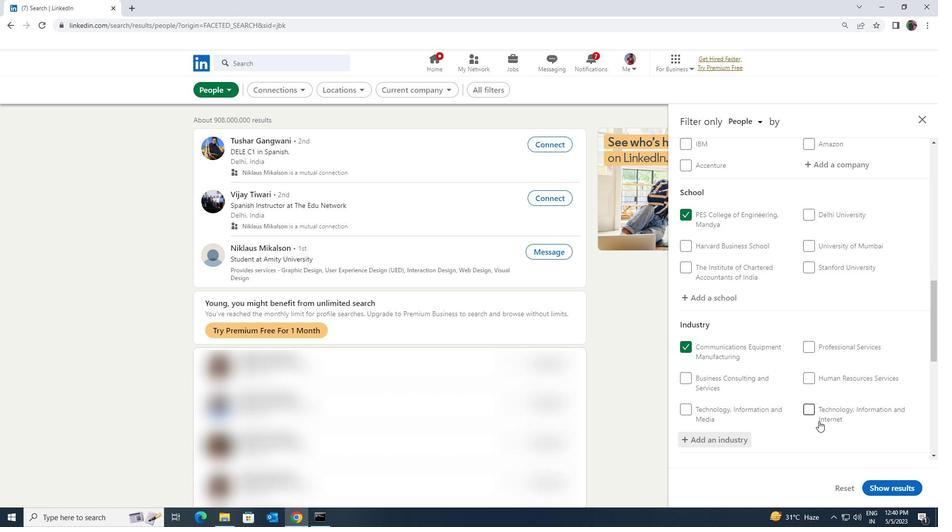 
Action: Mouse scrolled (819, 421) with delta (0, 0)
Screenshot: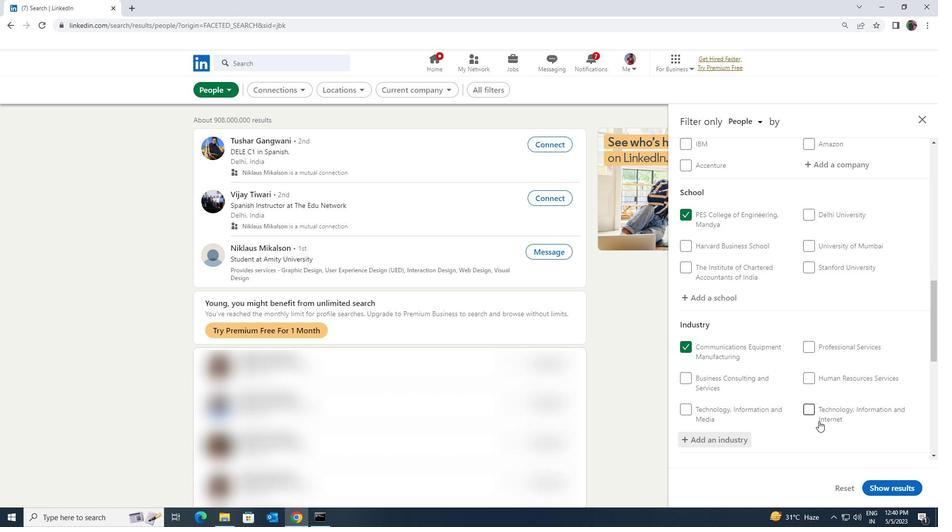 
Action: Mouse scrolled (819, 421) with delta (0, 0)
Screenshot: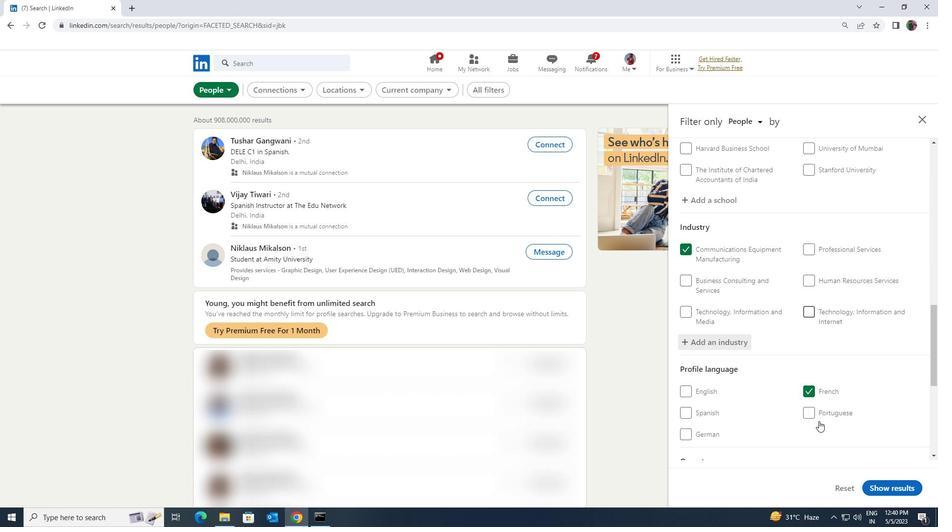 
Action: Mouse scrolled (819, 421) with delta (0, 0)
Screenshot: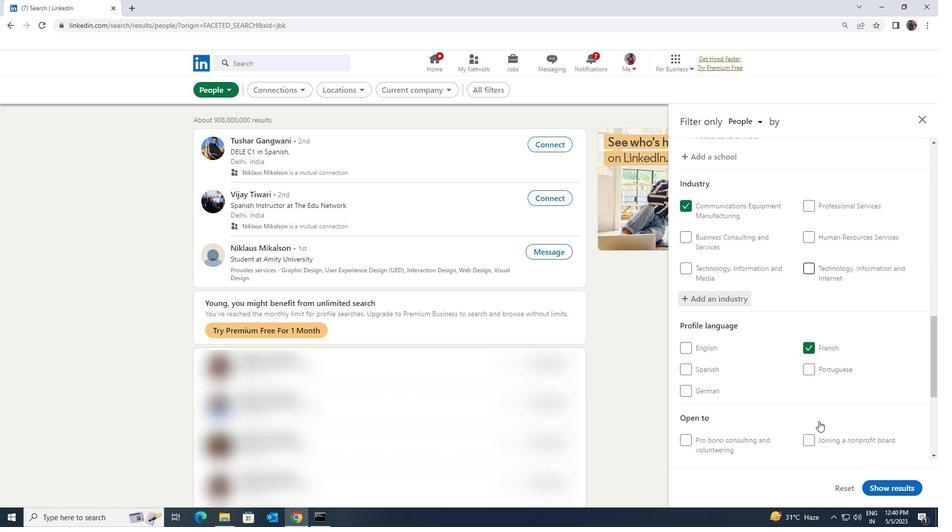 
Action: Mouse scrolled (819, 421) with delta (0, 0)
Screenshot: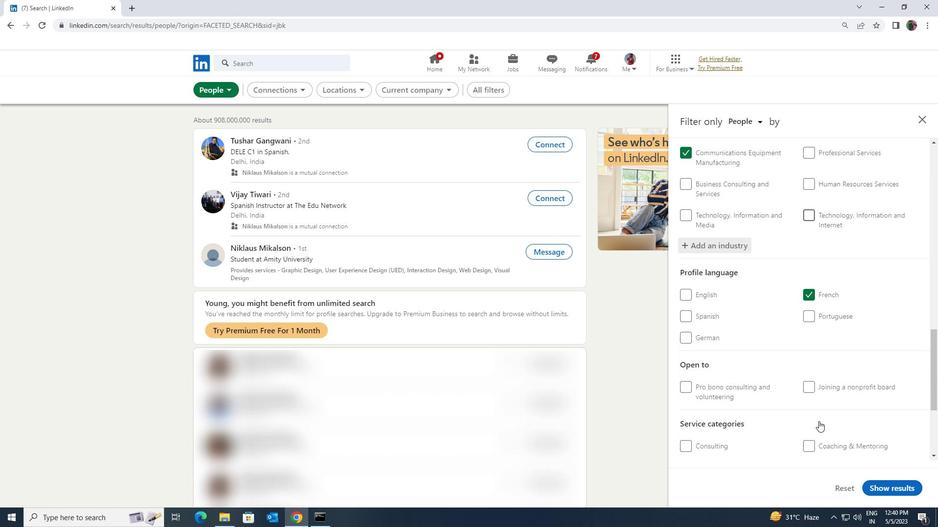 
Action: Mouse scrolled (819, 421) with delta (0, 0)
Screenshot: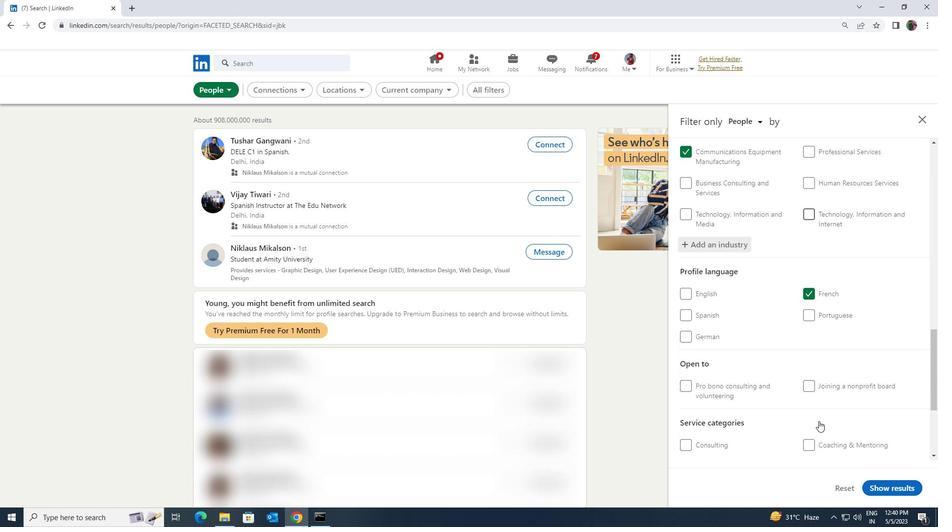 
Action: Mouse moved to (817, 394)
Screenshot: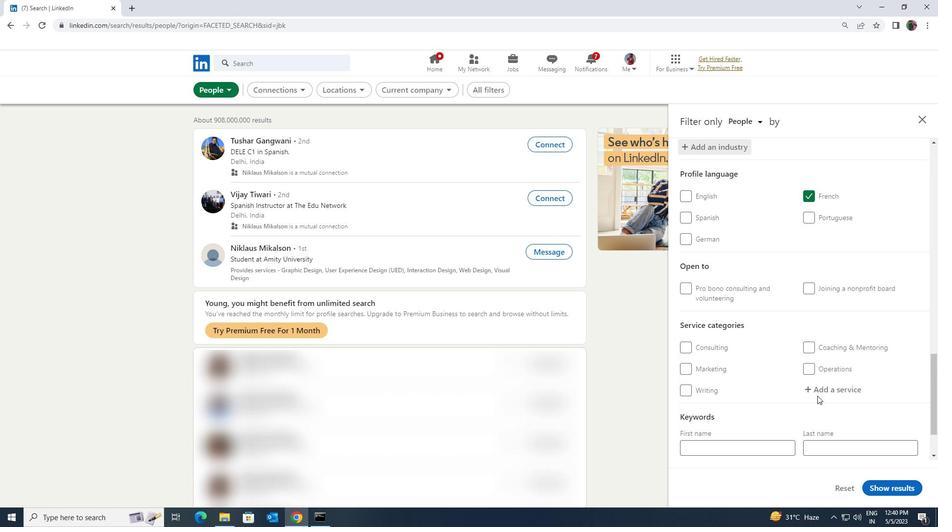
Action: Mouse pressed left at (817, 394)
Screenshot: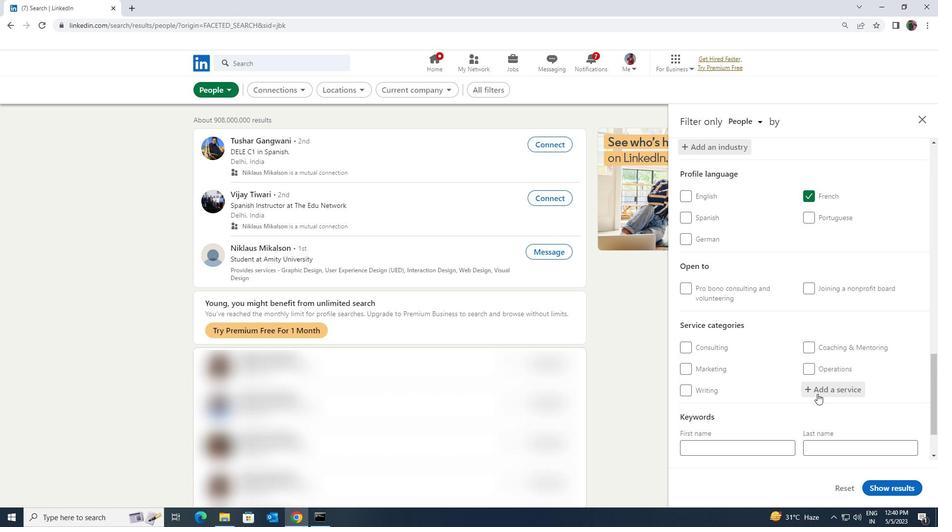 
Action: Mouse moved to (817, 392)
Screenshot: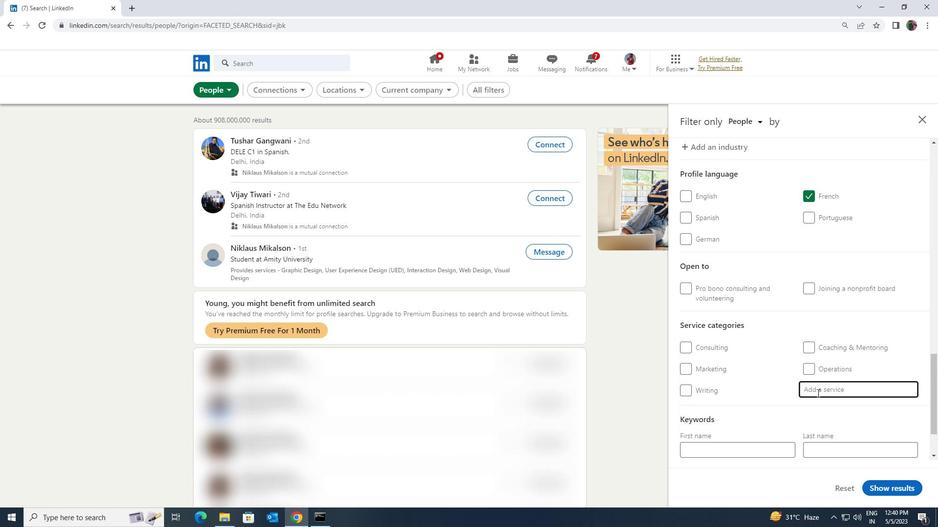 
Action: Key pressed <Key.shift><Key.shift><Key.shift><Key.shift><Key.shift><Key.shift>NATURE<Key.space>
Screenshot: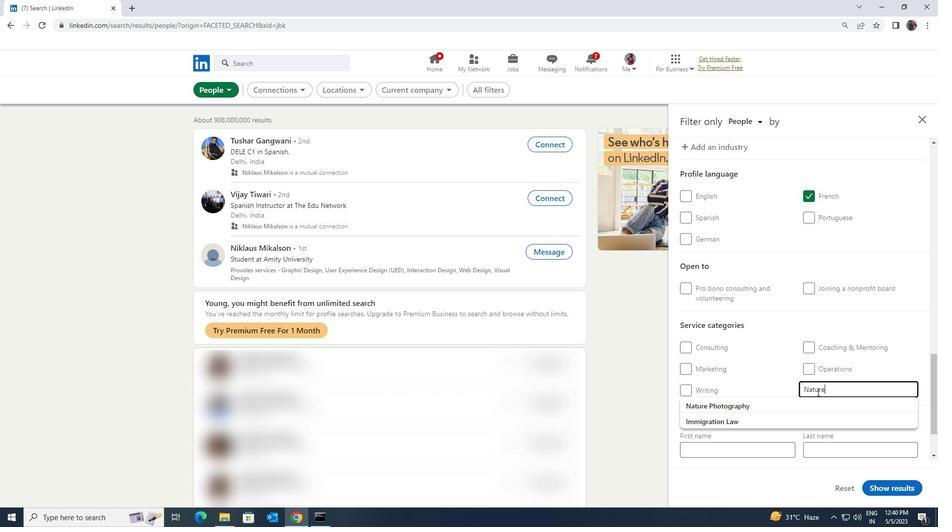 
Action: Mouse moved to (809, 398)
Screenshot: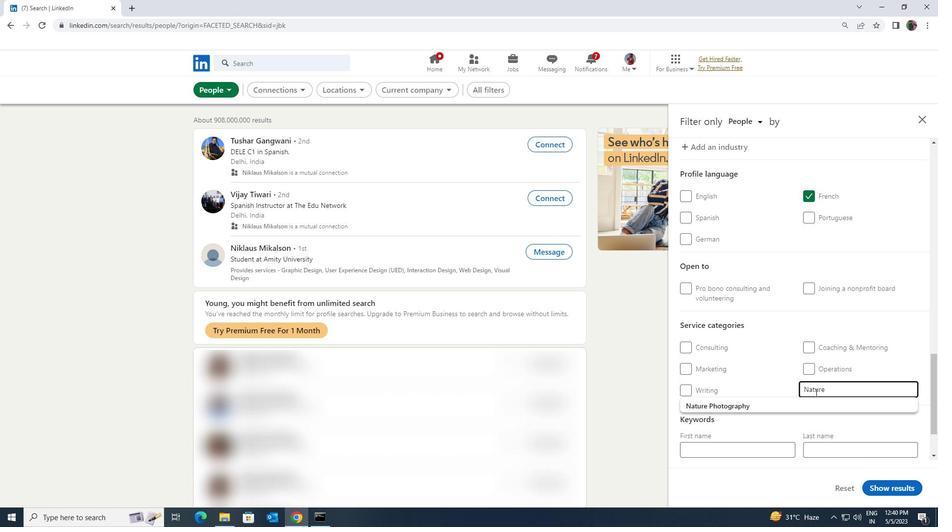 
Action: Mouse pressed left at (809, 398)
Screenshot: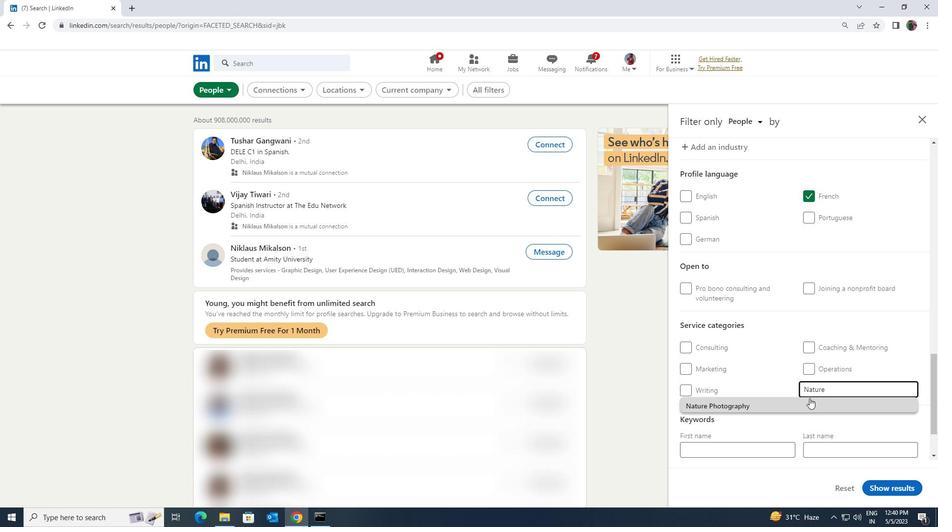 
Action: Mouse scrolled (809, 398) with delta (0, 0)
Screenshot: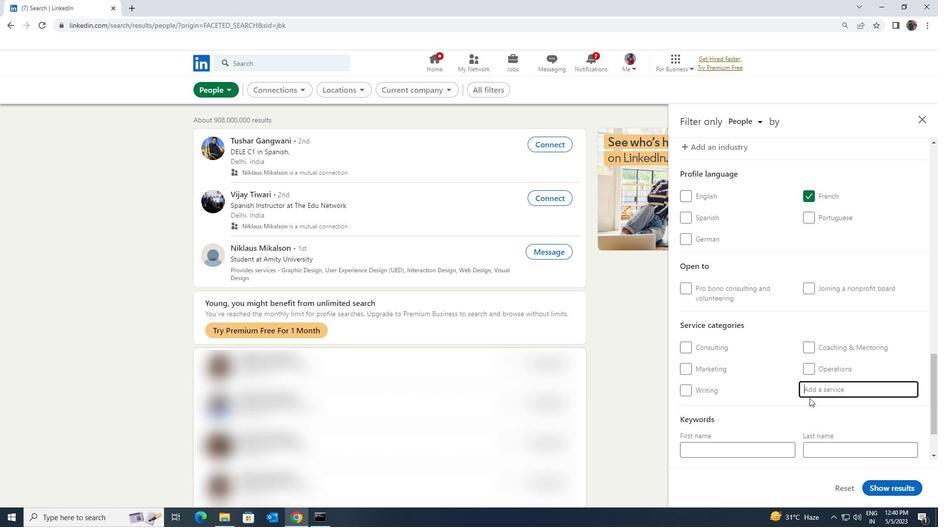 
Action: Mouse scrolled (809, 398) with delta (0, 0)
Screenshot: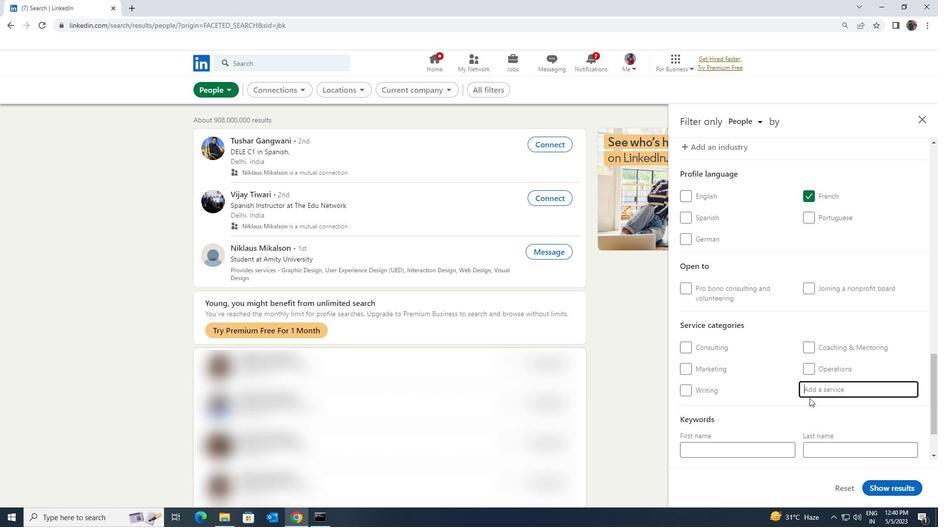 
Action: Mouse scrolled (809, 398) with delta (0, 0)
Screenshot: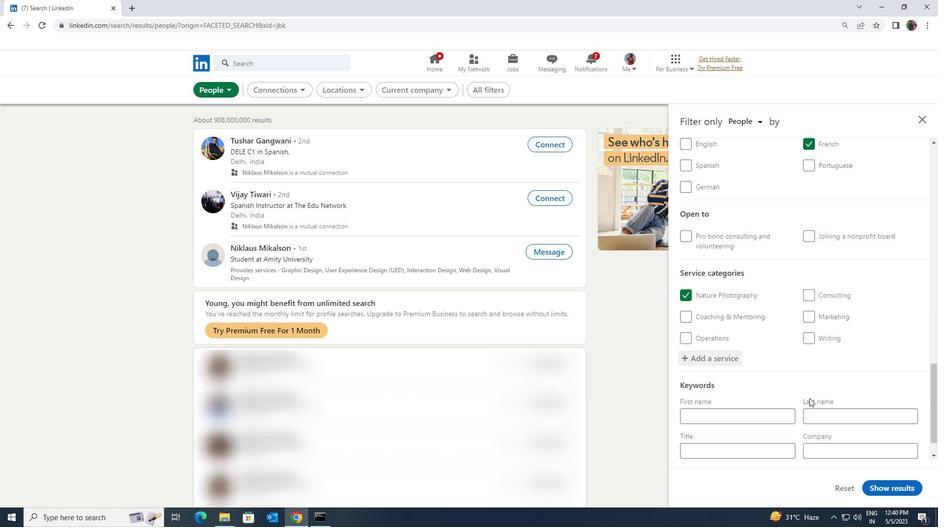 
Action: Mouse moved to (792, 412)
Screenshot: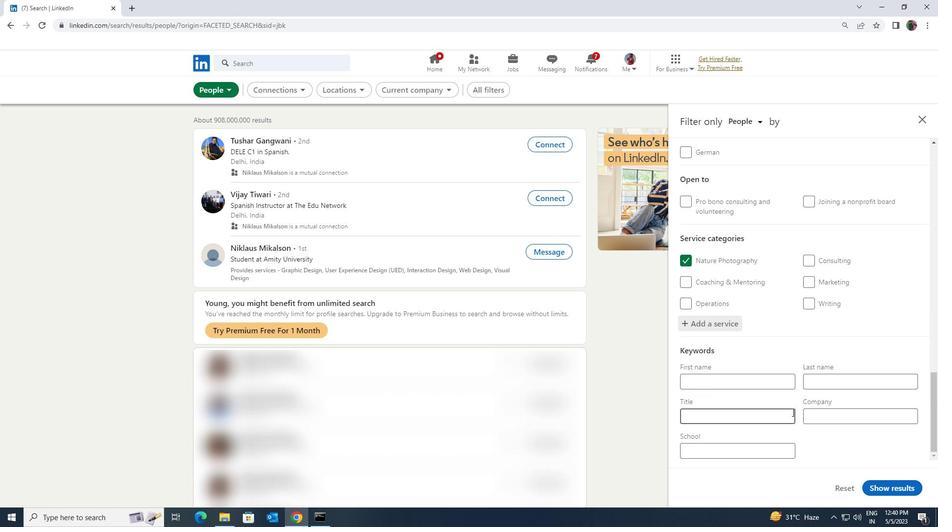 
Action: Mouse pressed left at (792, 412)
Screenshot: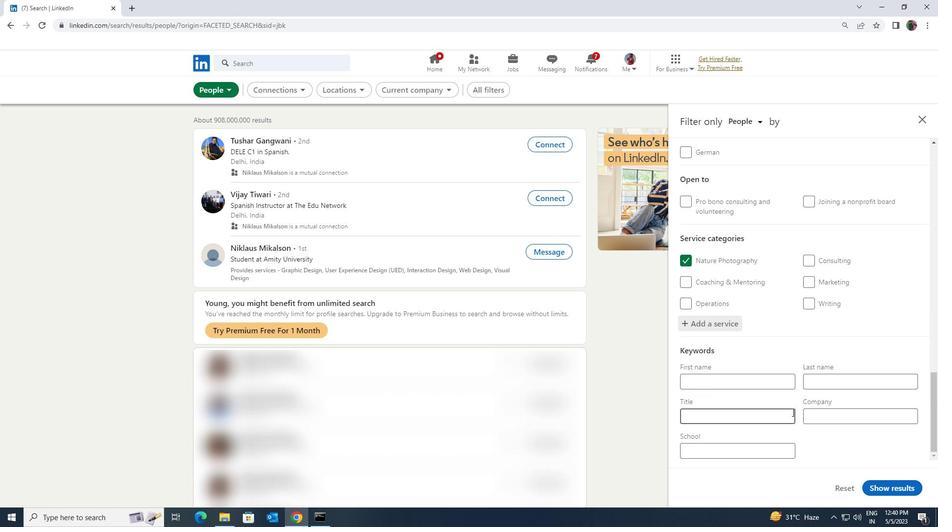 
Action: Key pressed <Key.shift><Key.shift><Key.shift><Key.shift><Key.shift><Key.shift><Key.shift><Key.shift><Key.shift><Key.shift><Key.shift><Key.shift><Key.shift><Key.shift><Key.shift><Key.shift><Key.shift><Key.shift><Key.shift><Key.shift><Key.shift><Key.shift><Key.shift><Key.shift><Key.shift><Key.shift><Key.shift><Key.shift><Key.shift><Key.shift><Key.shift><Key.shift><Key.shift><Key.shift><Key.shift><Key.shift><Key.shift>NURSE
Screenshot: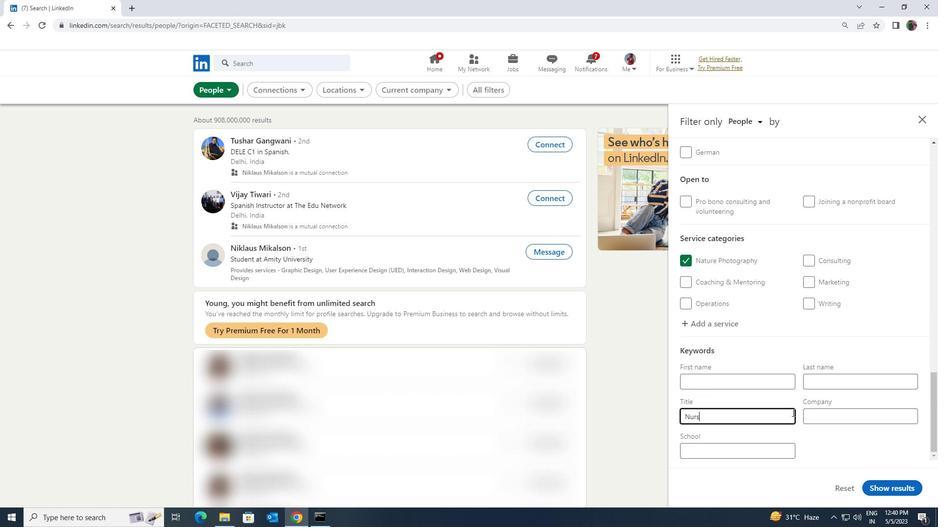 
Action: Mouse moved to (886, 489)
Screenshot: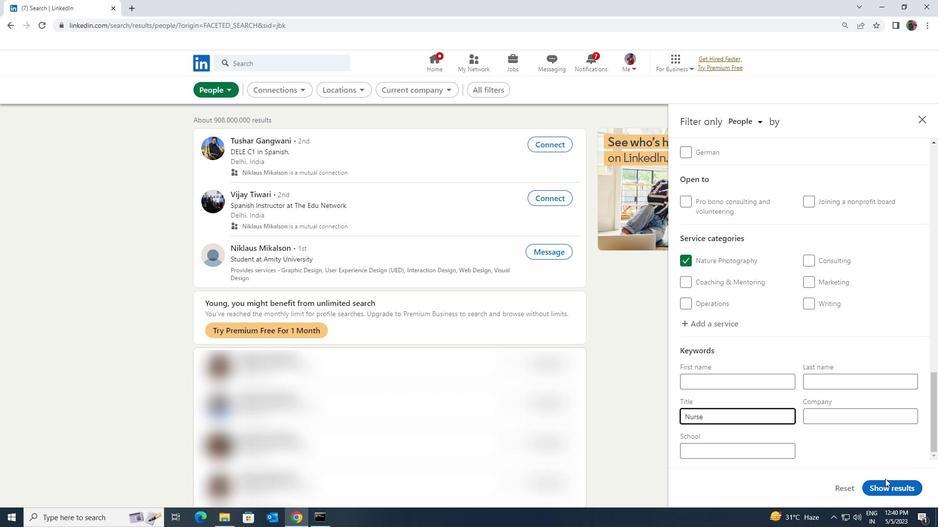 
Action: Mouse pressed left at (886, 489)
Screenshot: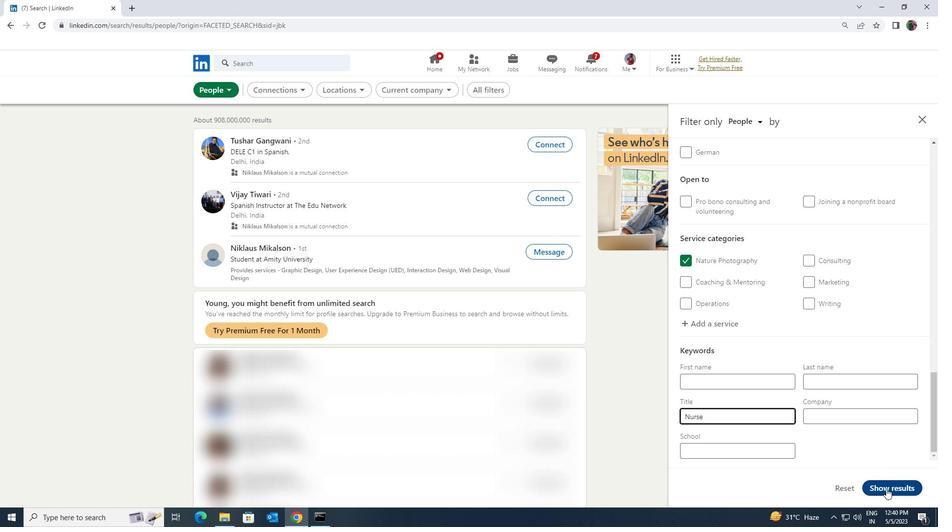 
